 Task: Create Board Sales Forecasting Techniques to Workspace General Accounting. Create Board Employee Offboarding to Workspace General Accounting. Create Board Content Marketing Case Study Strategy and Execution to Workspace General Accounting
Action: Mouse moved to (442, 98)
Screenshot: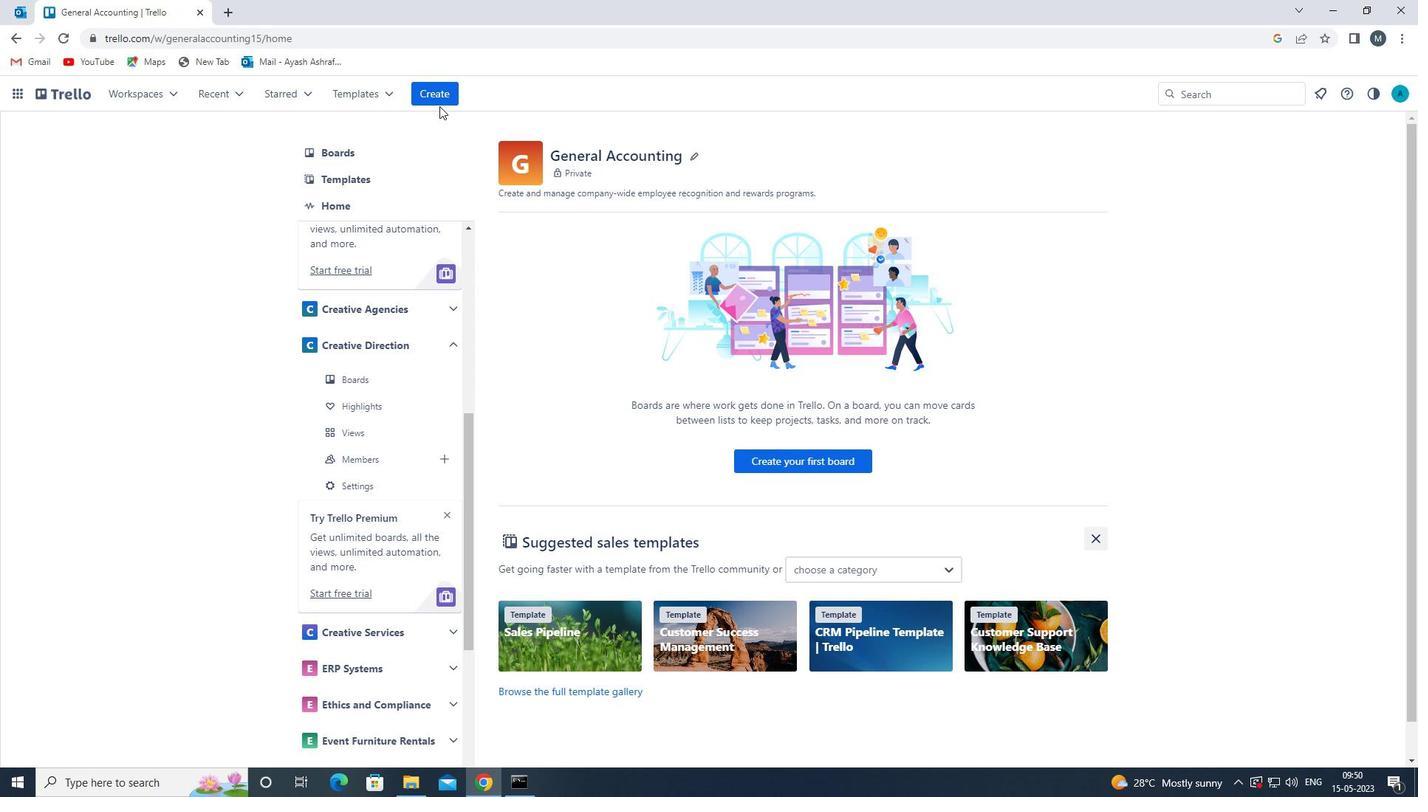 
Action: Mouse pressed left at (442, 98)
Screenshot: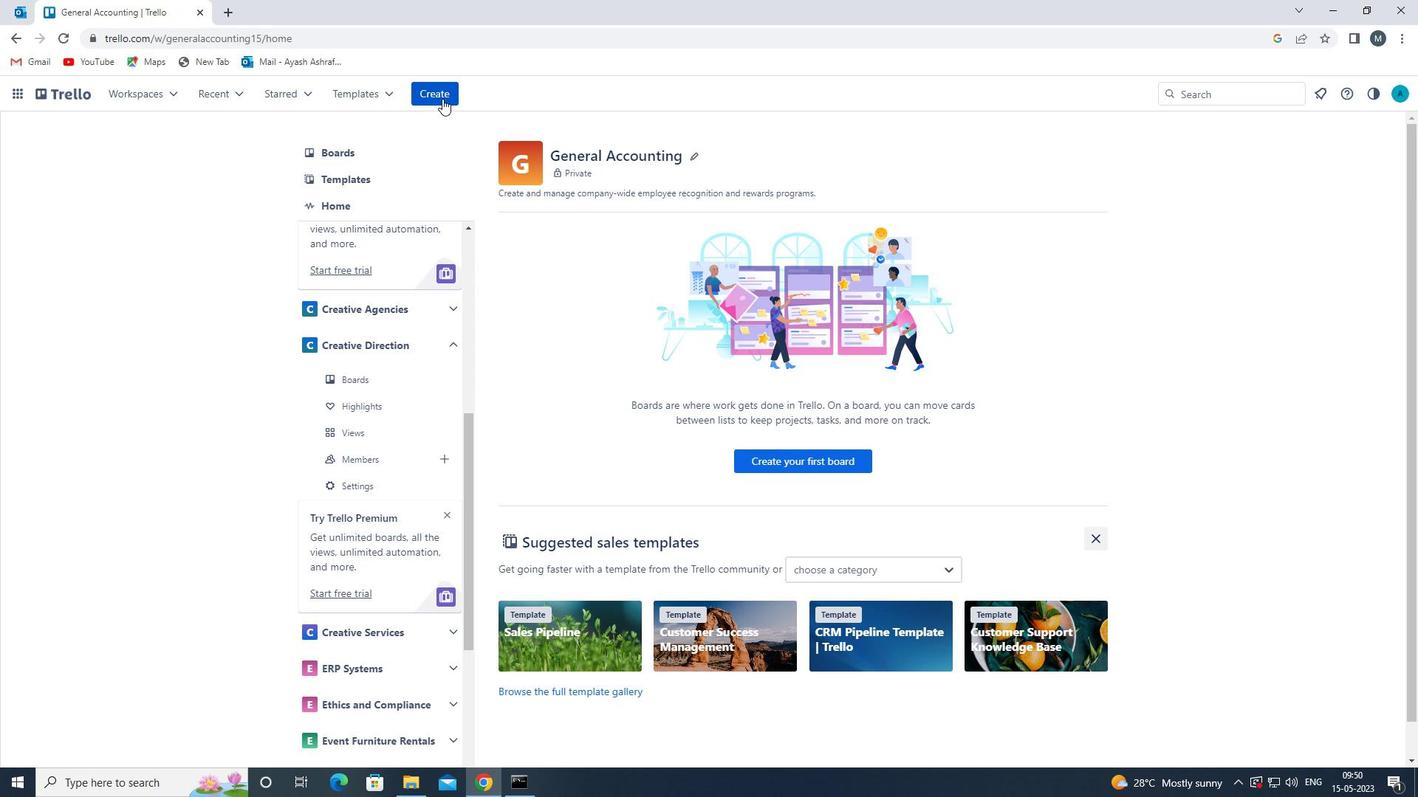 
Action: Mouse moved to (489, 160)
Screenshot: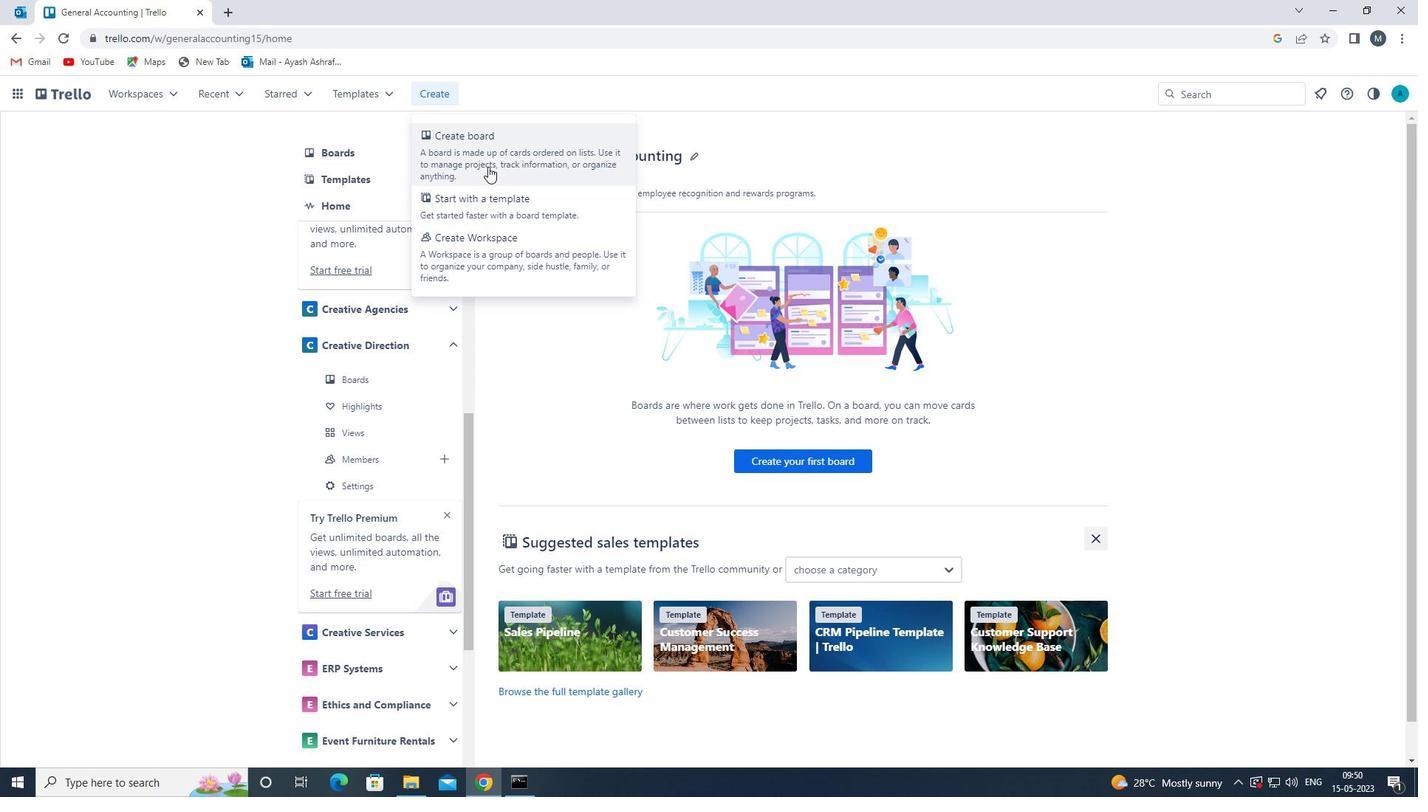 
Action: Mouse pressed left at (489, 160)
Screenshot: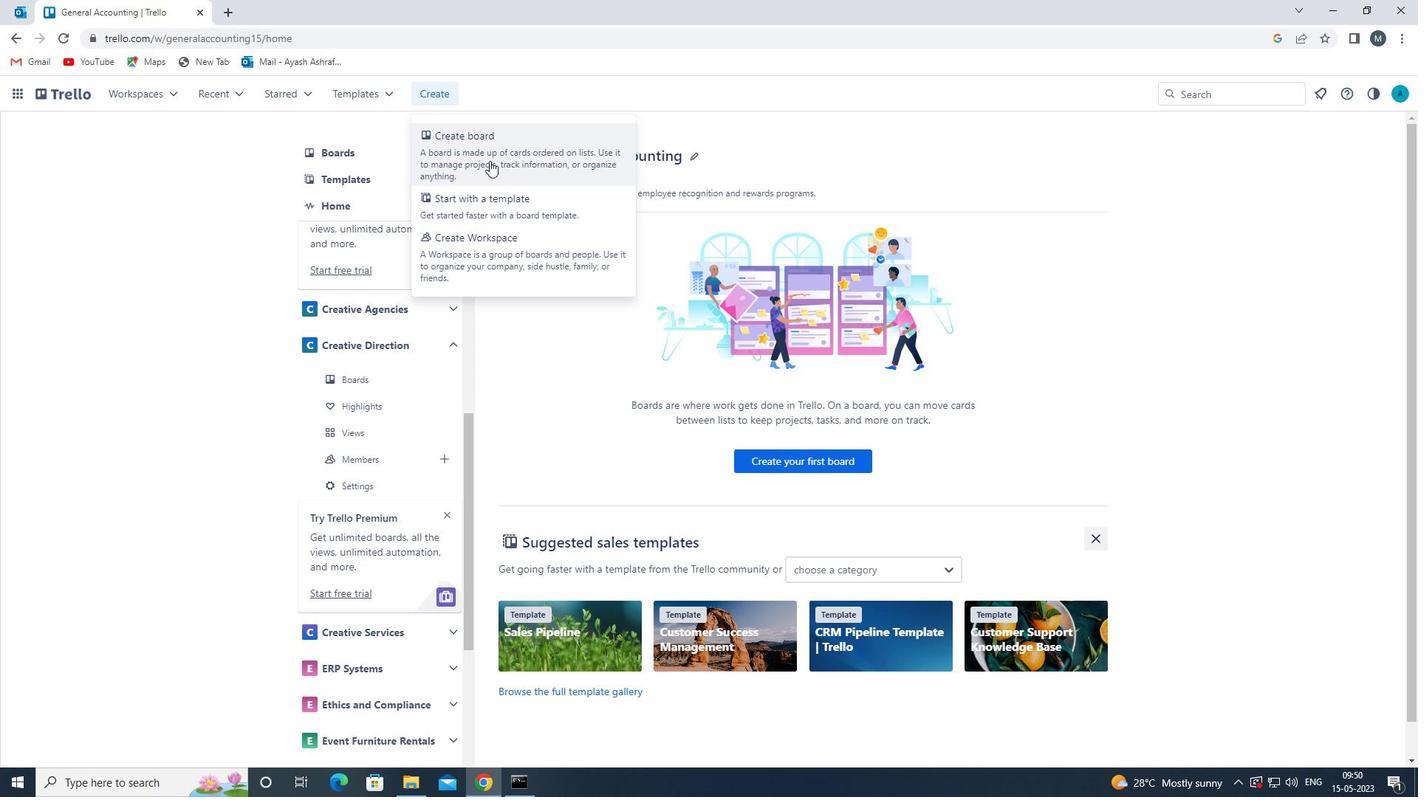 
Action: Mouse moved to (475, 359)
Screenshot: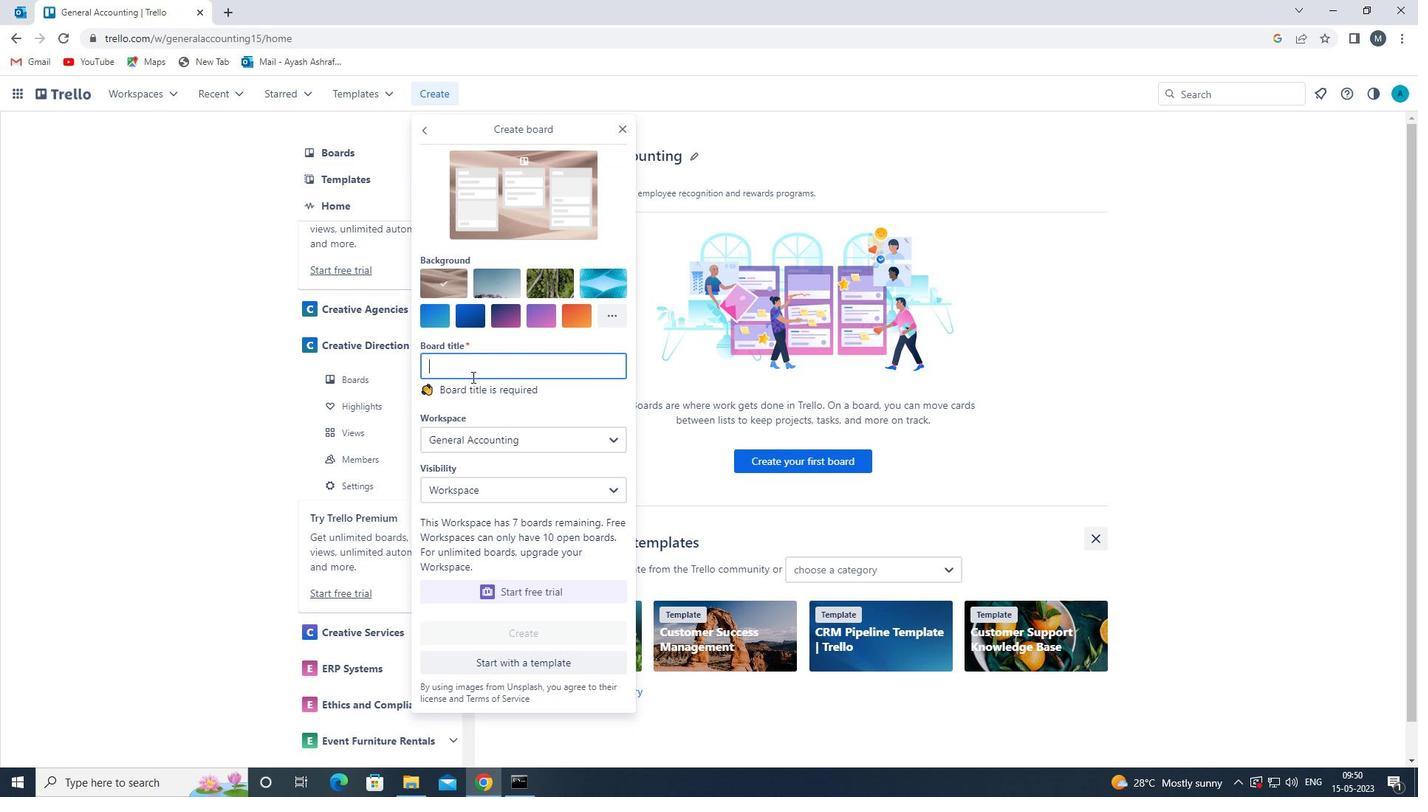 
Action: Mouse pressed left at (475, 359)
Screenshot: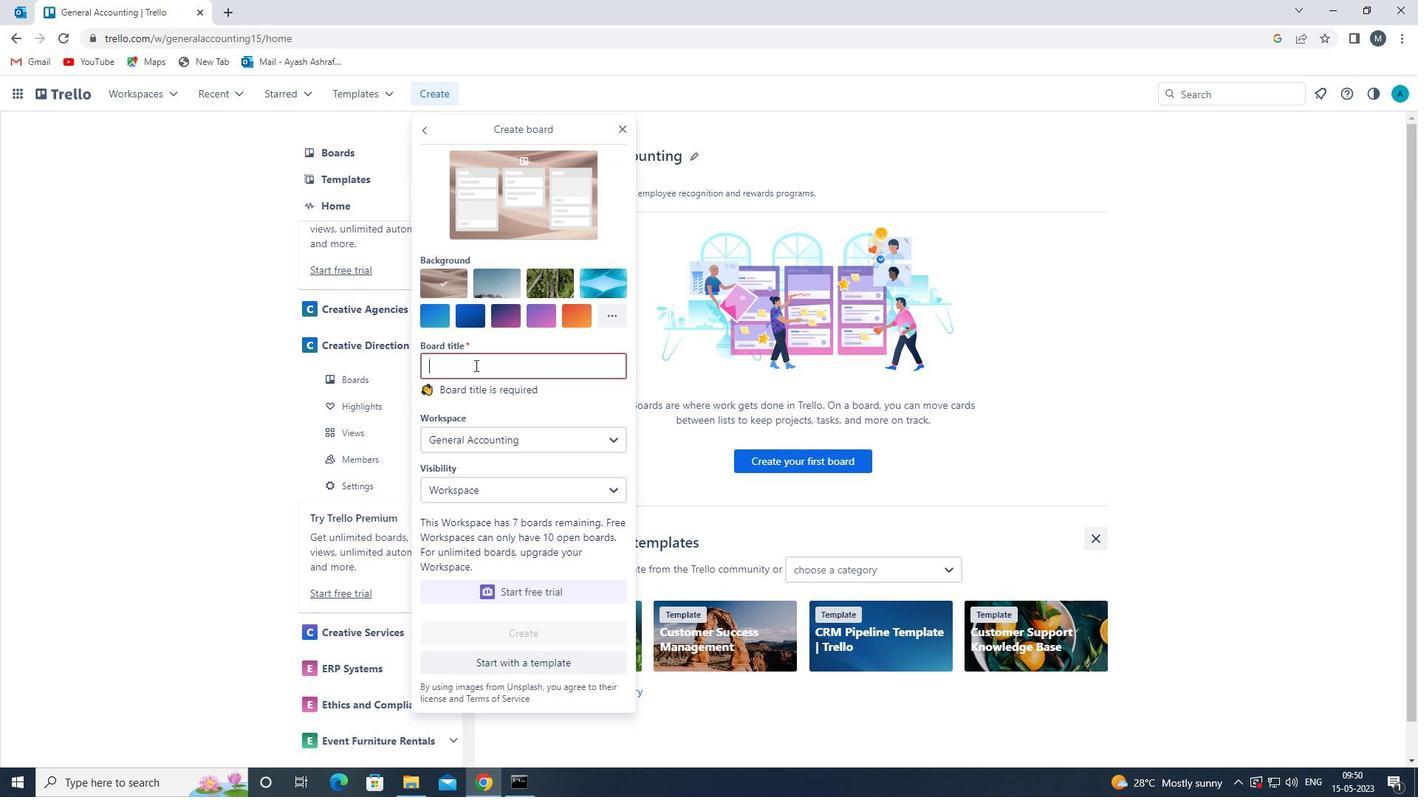 
Action: Key pressed <Key.shift>SALES<Key.space><Key.shift>FORECASTING<Key.space><Key.shift>TECHNIQUES<Key.space>
Screenshot: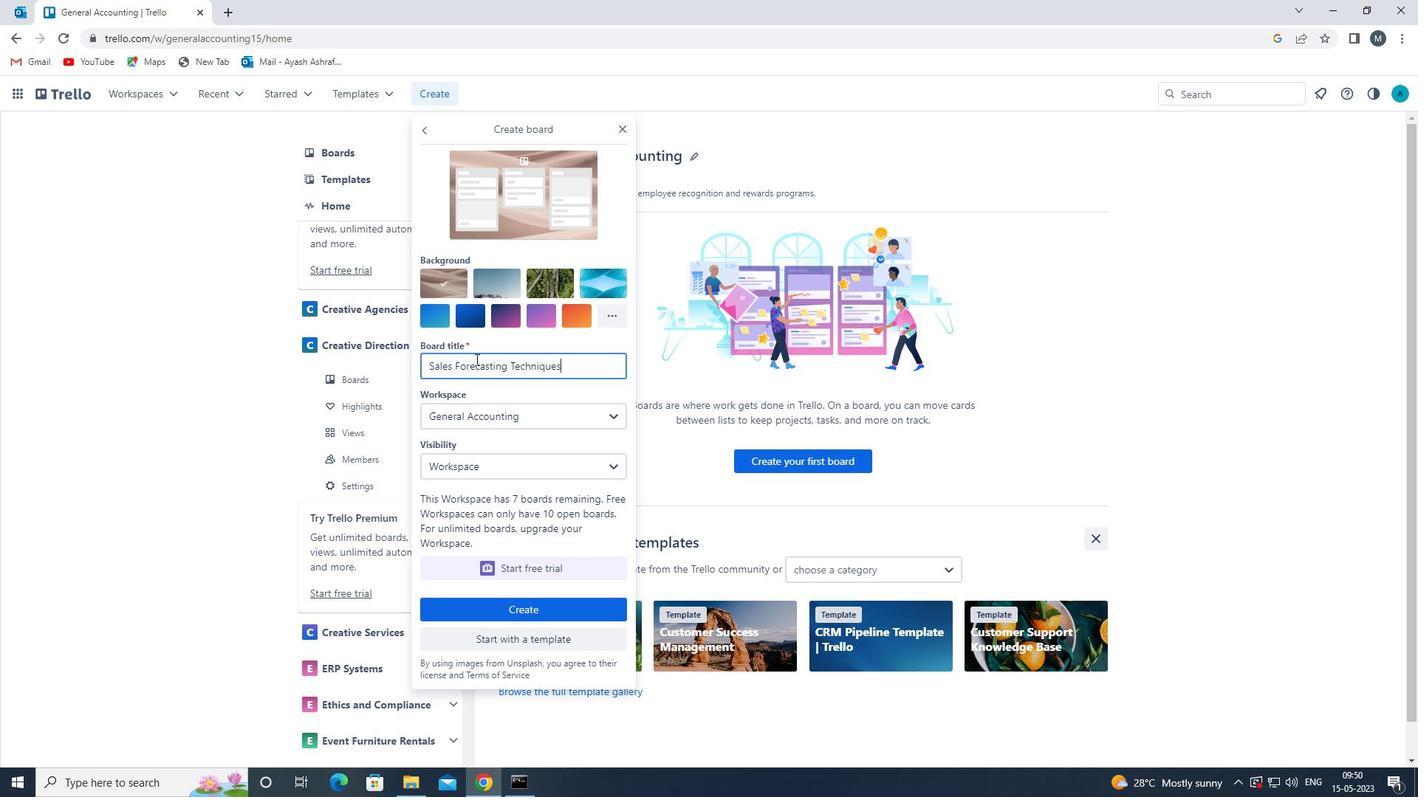 
Action: Mouse moved to (489, 603)
Screenshot: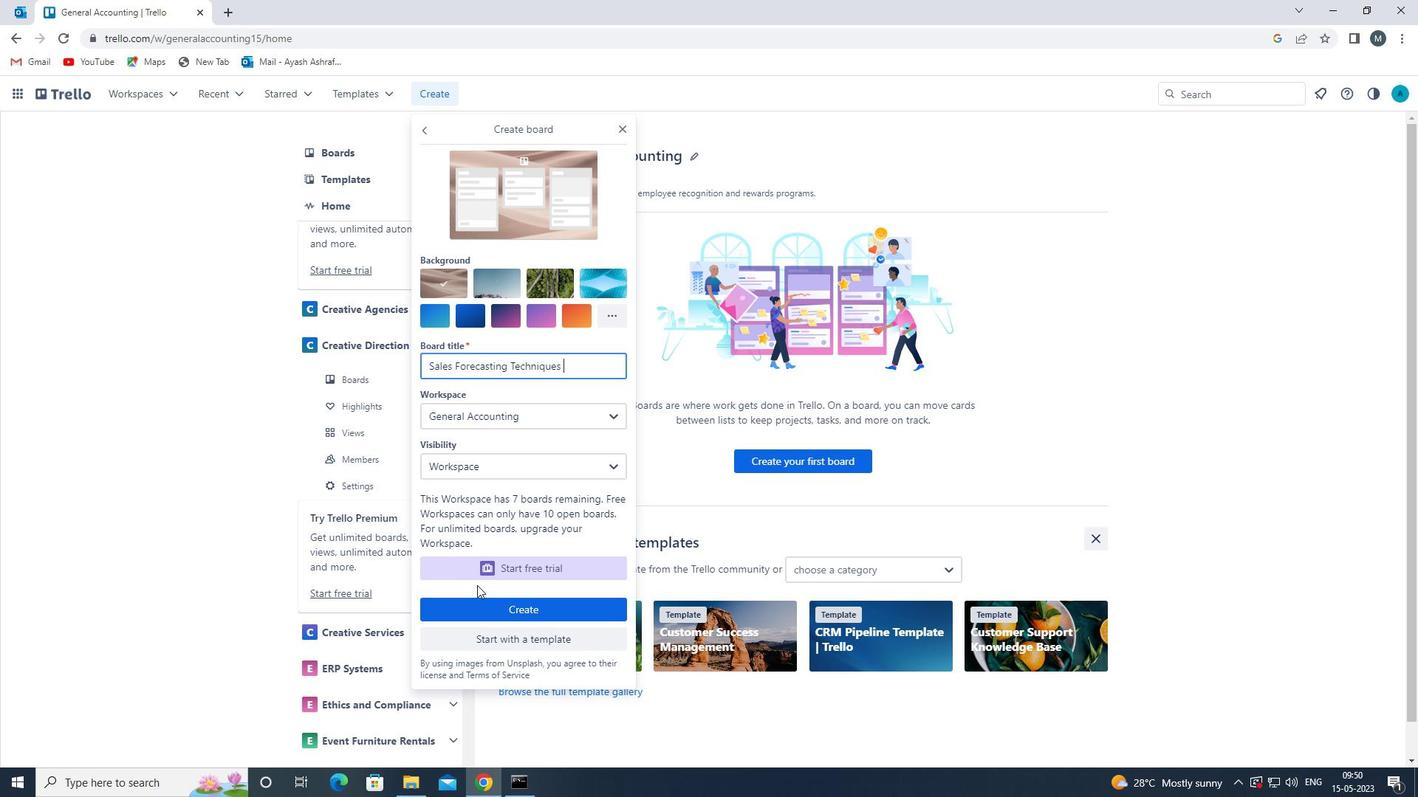 
Action: Mouse pressed left at (489, 603)
Screenshot: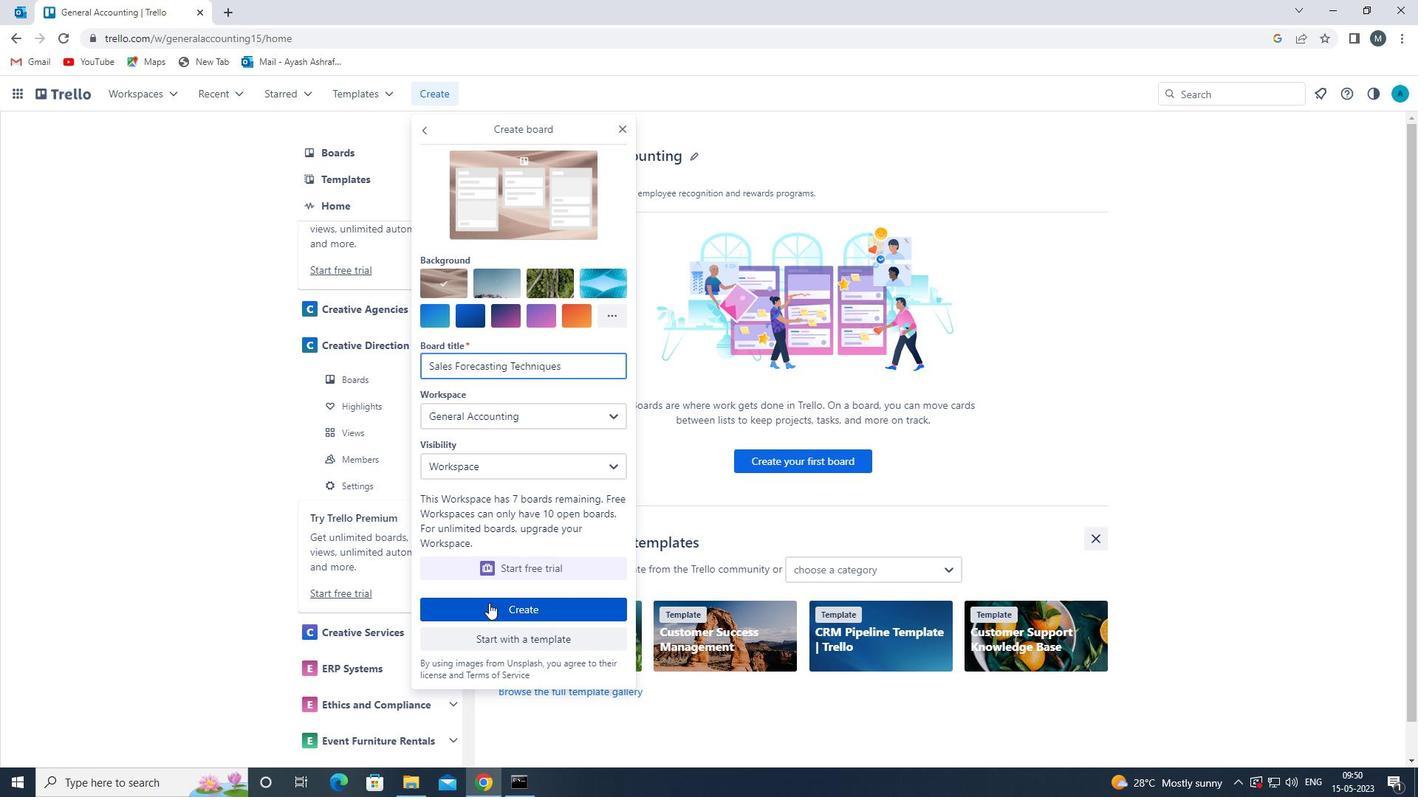 
Action: Mouse moved to (443, 97)
Screenshot: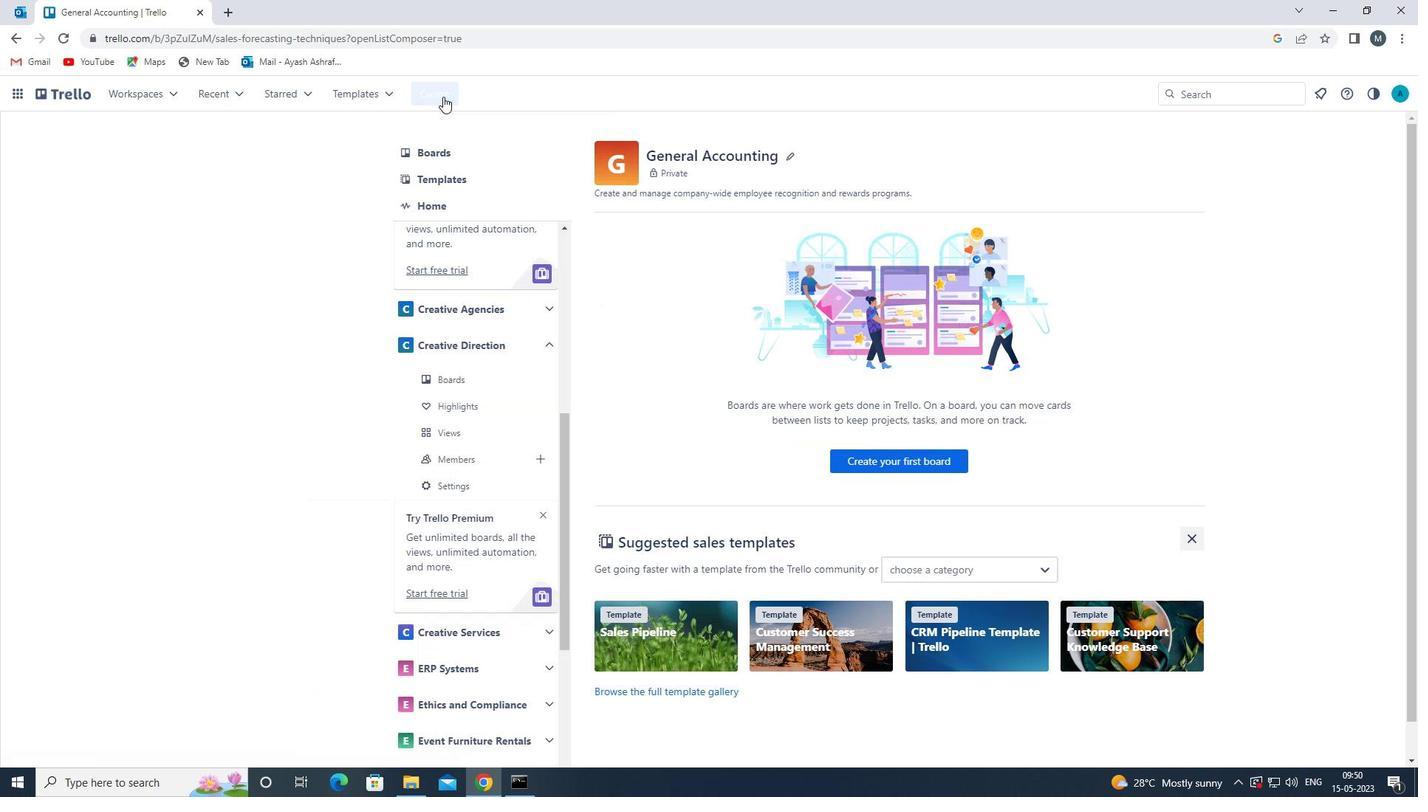 
Action: Mouse pressed left at (443, 97)
Screenshot: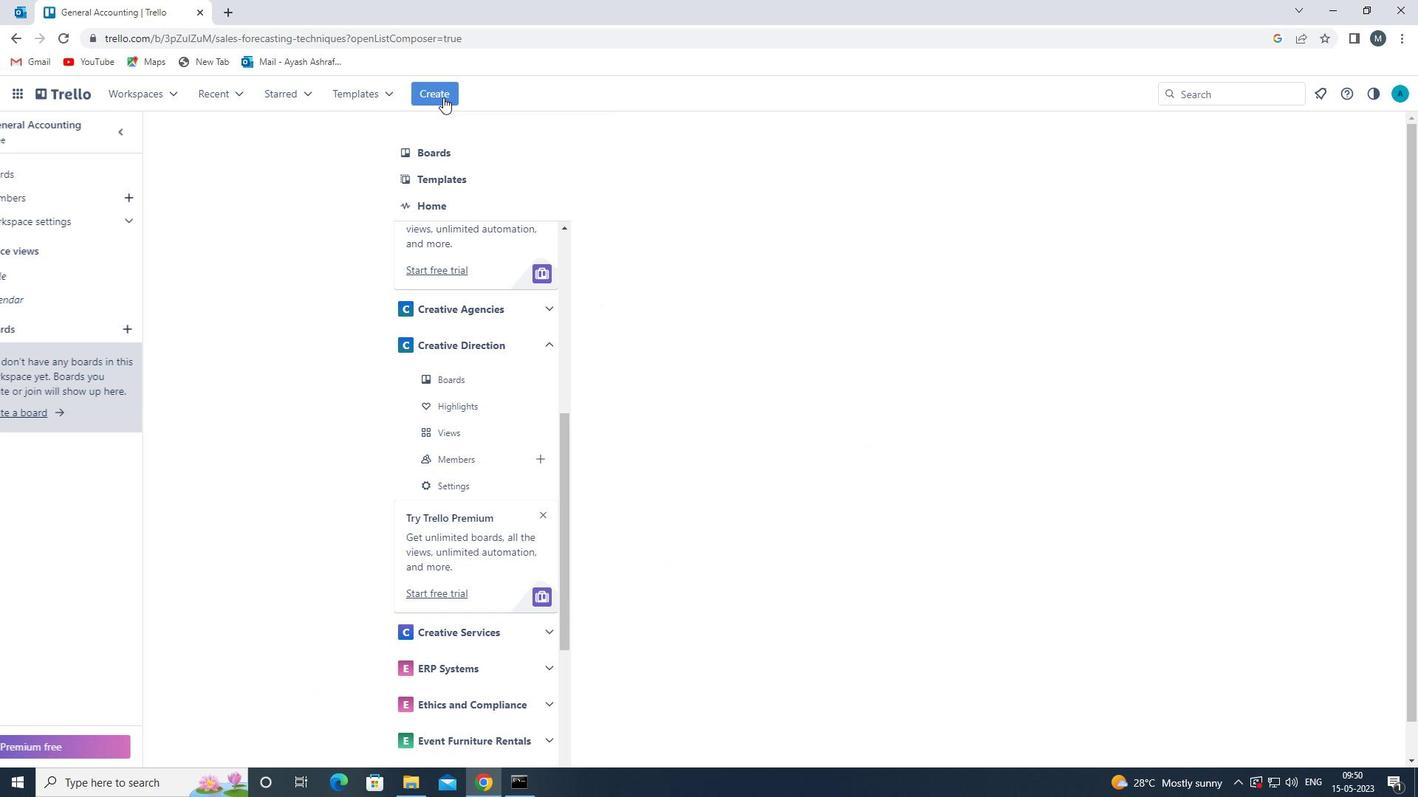 
Action: Mouse moved to (486, 170)
Screenshot: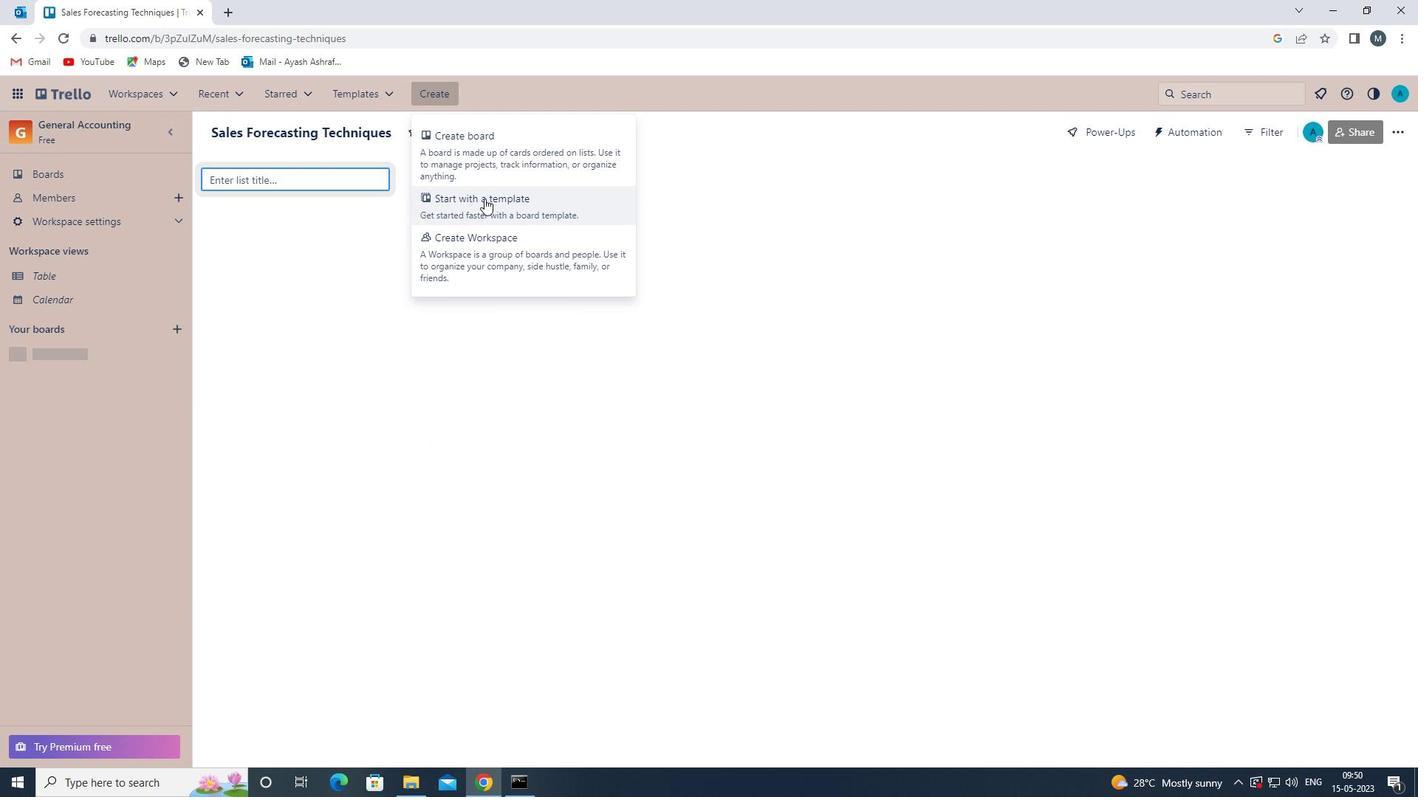 
Action: Mouse pressed left at (486, 170)
Screenshot: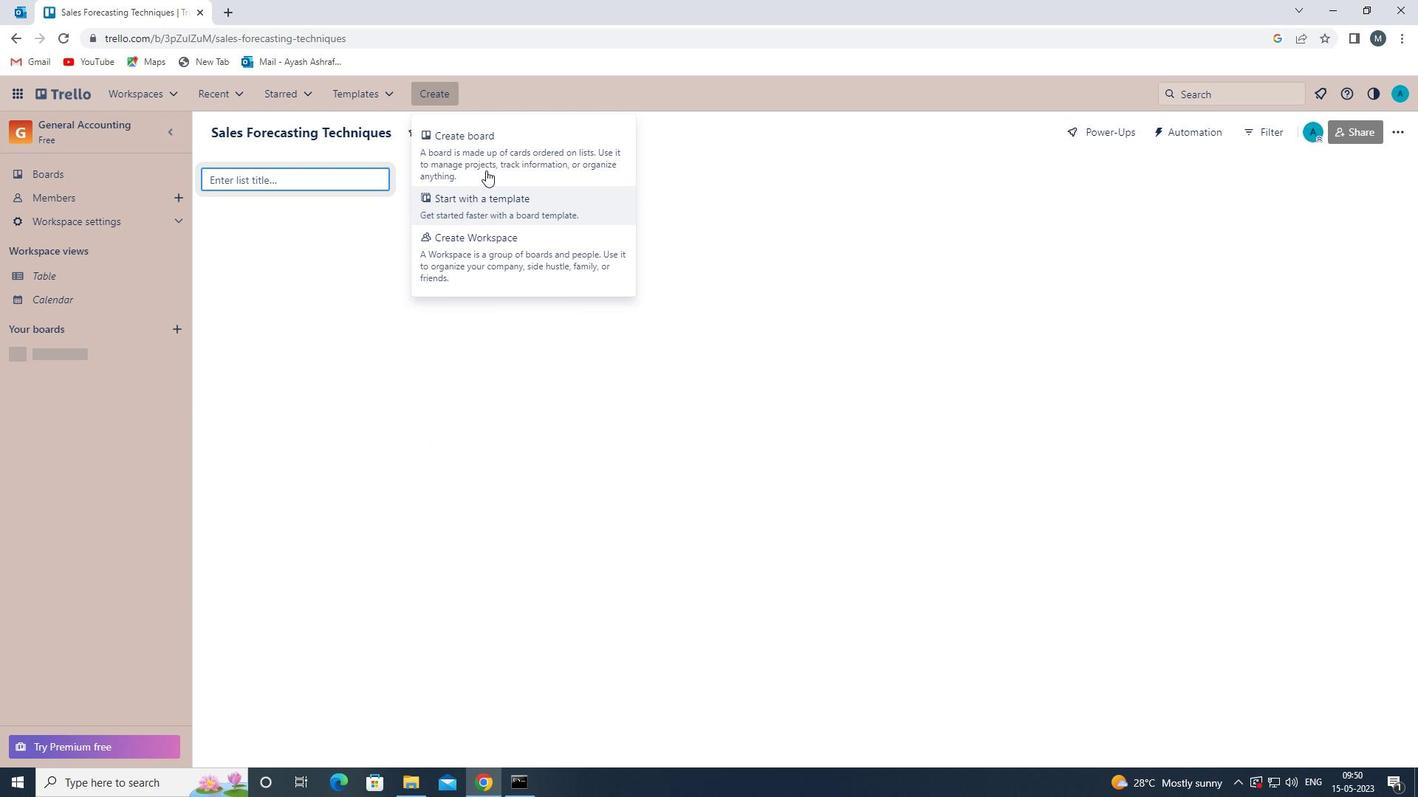 
Action: Mouse moved to (486, 366)
Screenshot: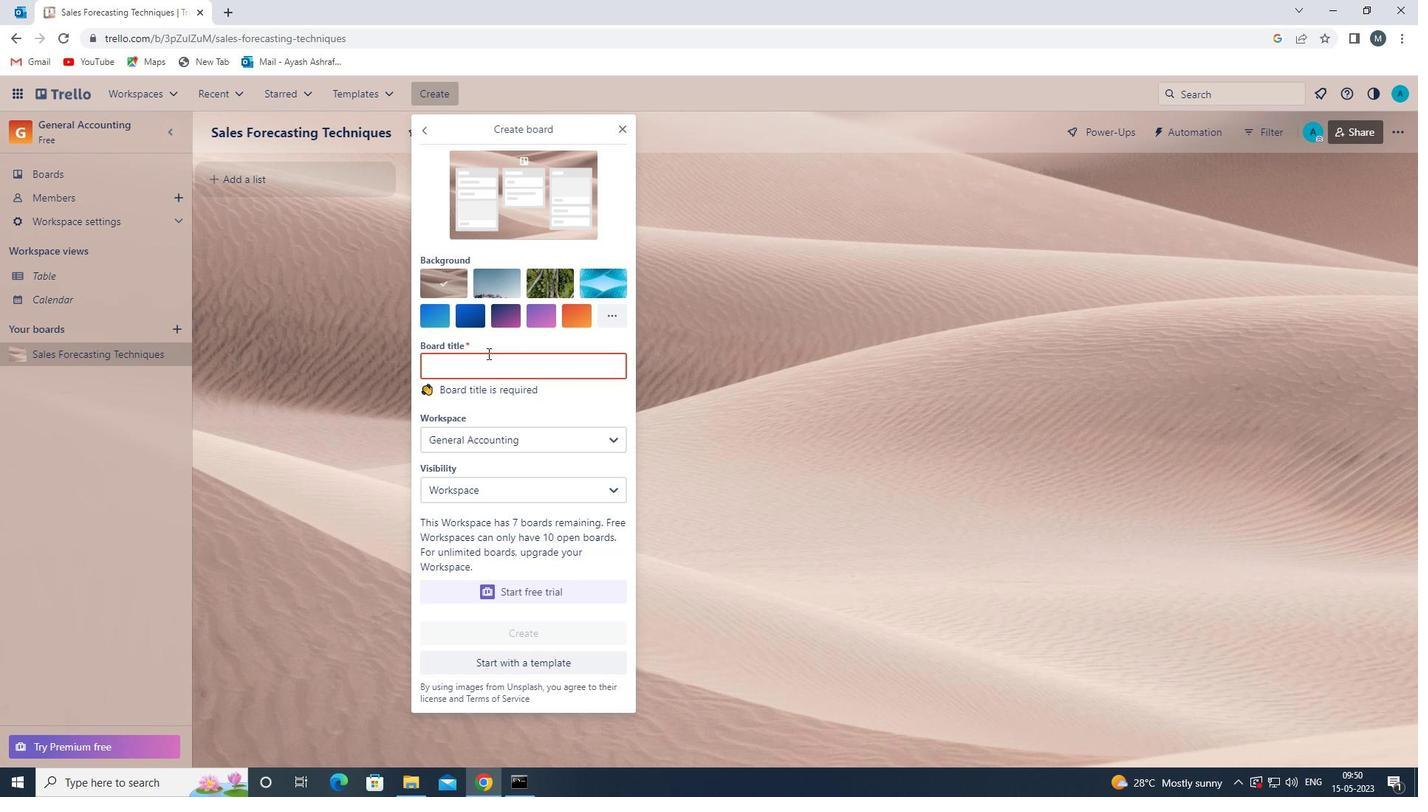 
Action: Mouse pressed left at (486, 366)
Screenshot: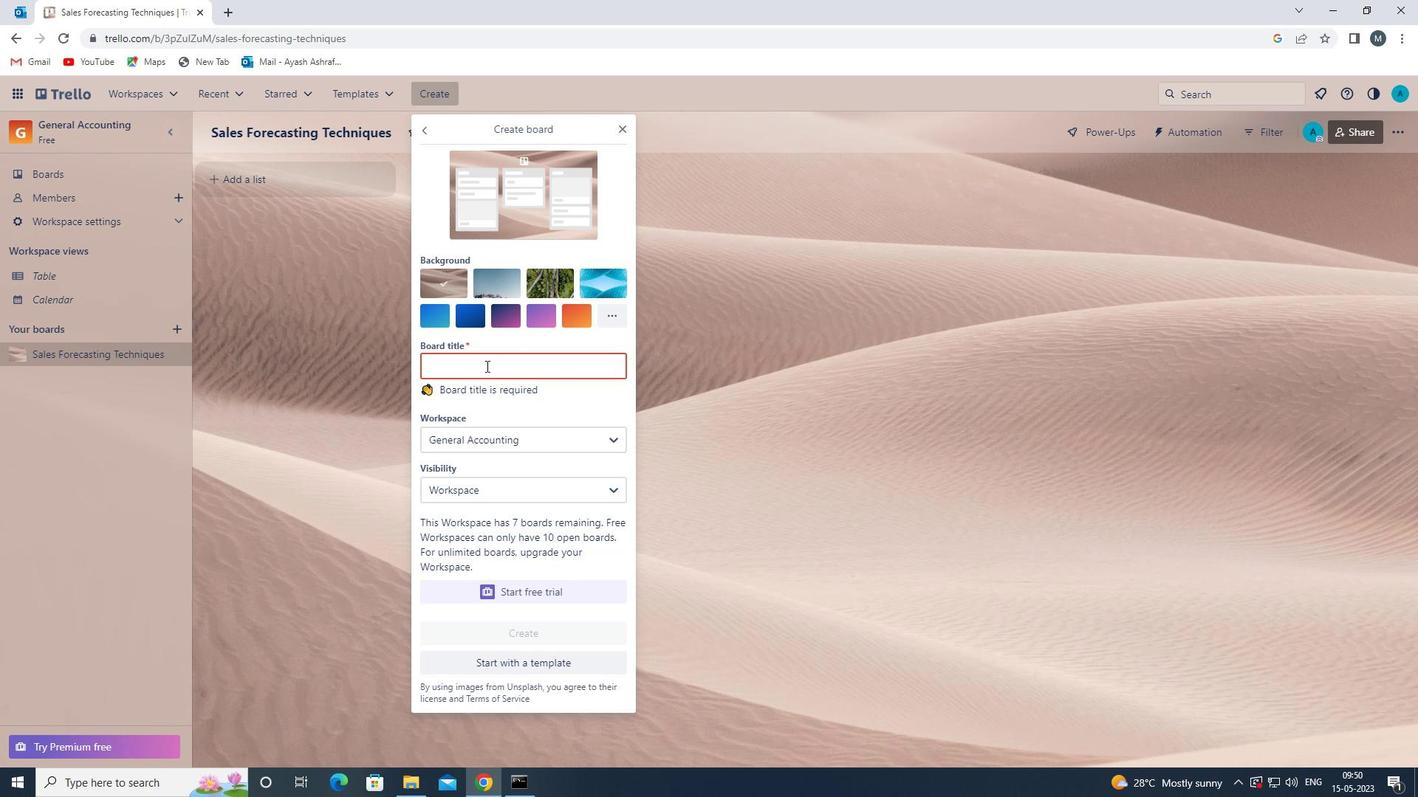 
Action: Mouse moved to (486, 367)
Screenshot: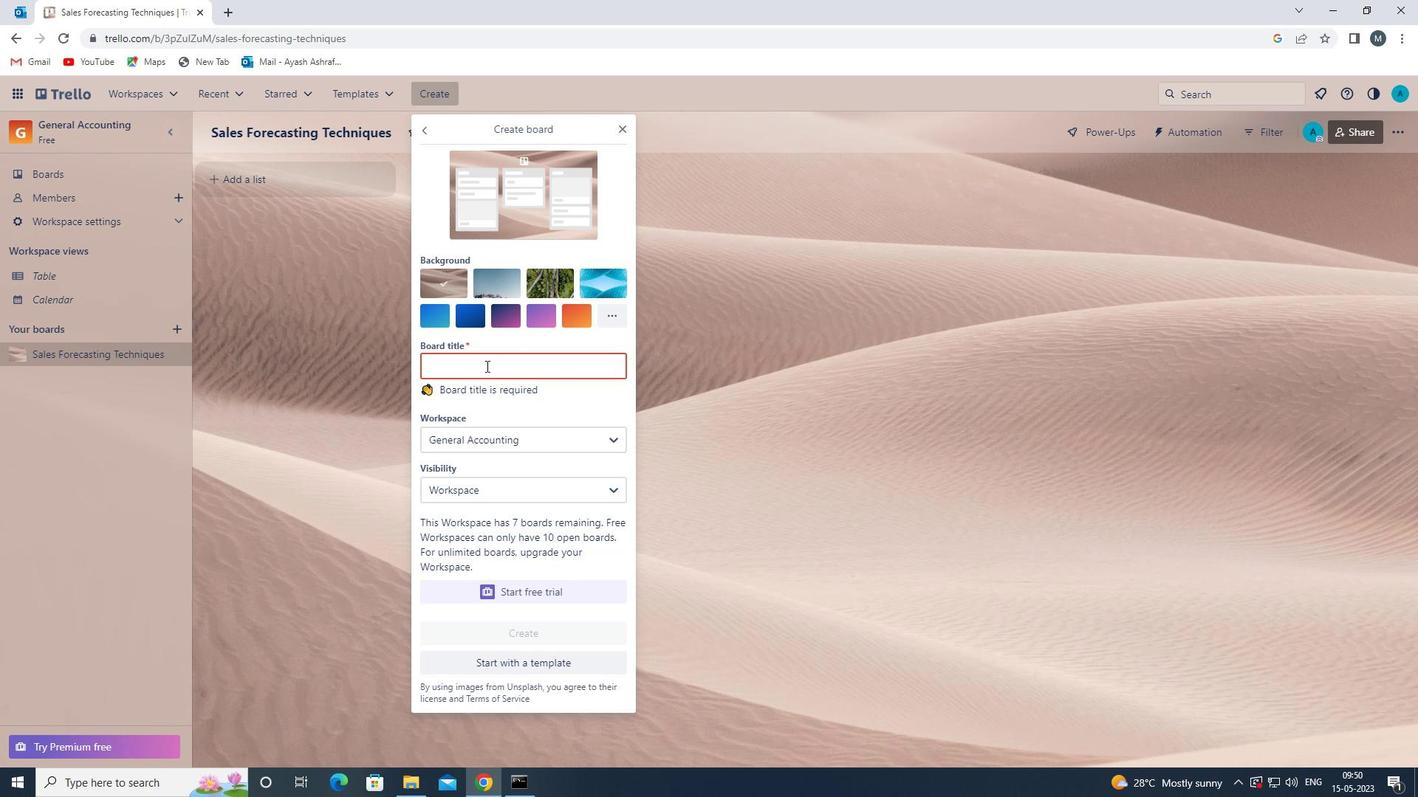
Action: Key pressed <Key.shift>EMPLOYEEE<Key.space><Key.shift><Key.shift><Key.shift>OFFBOARDING<Key.space>
Screenshot: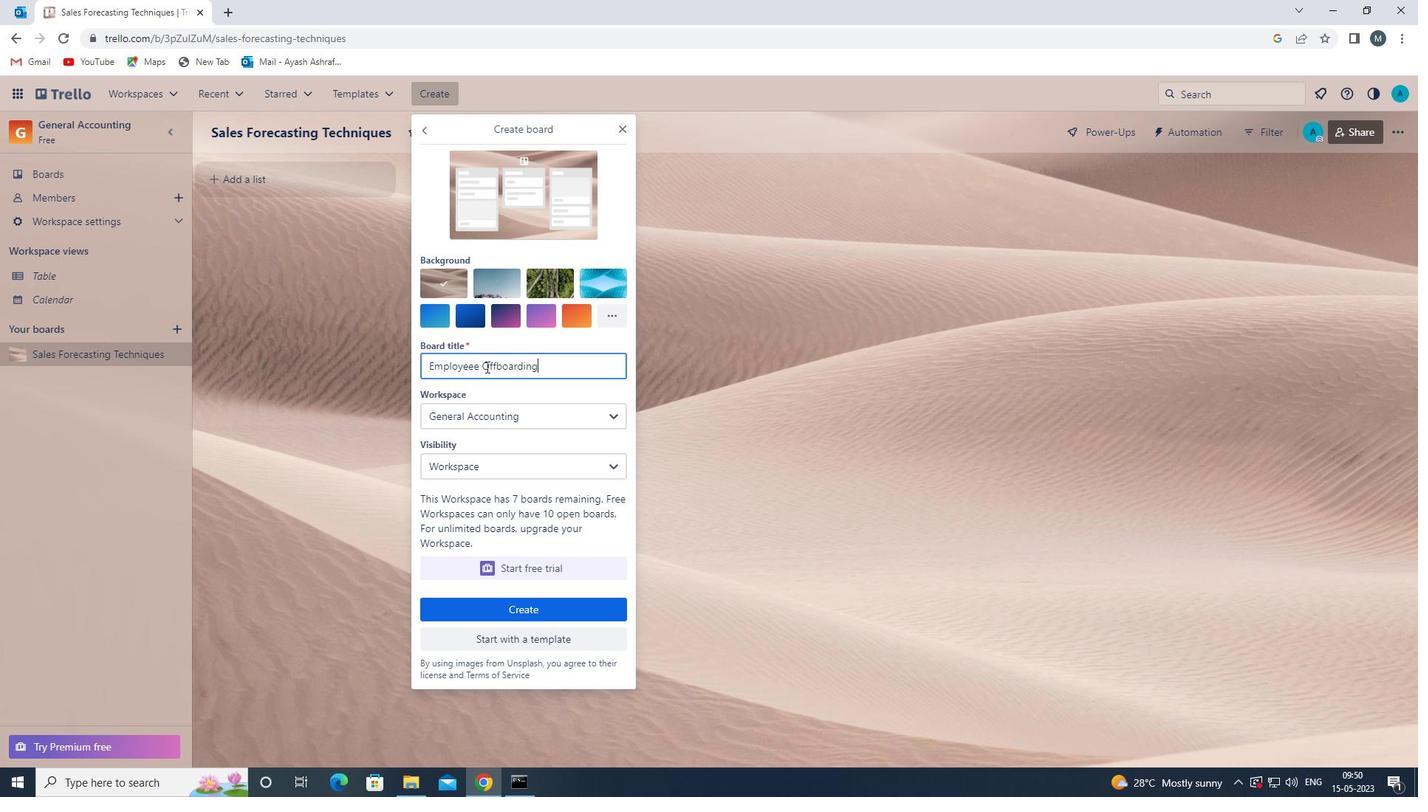 
Action: Mouse moved to (519, 610)
Screenshot: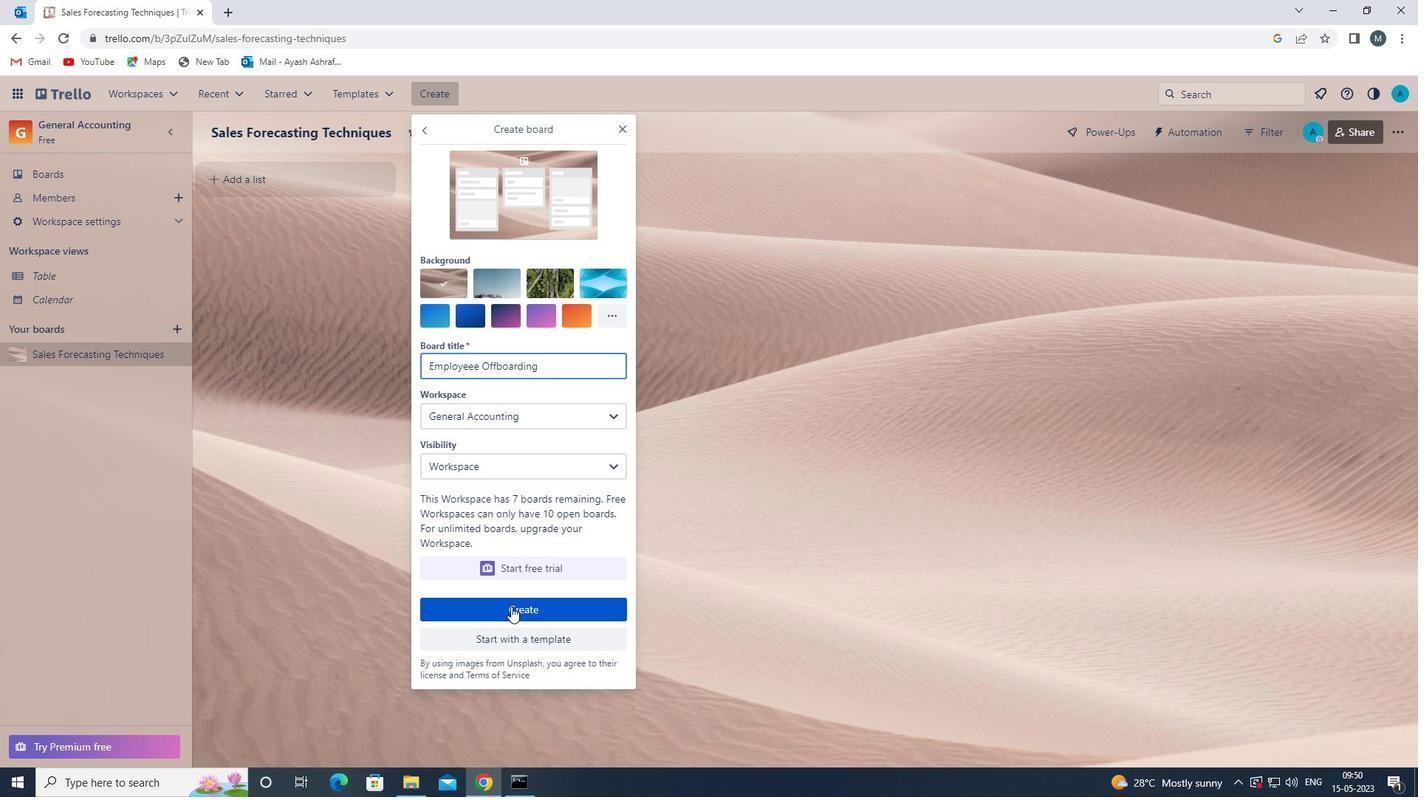 
Action: Mouse pressed left at (519, 610)
Screenshot: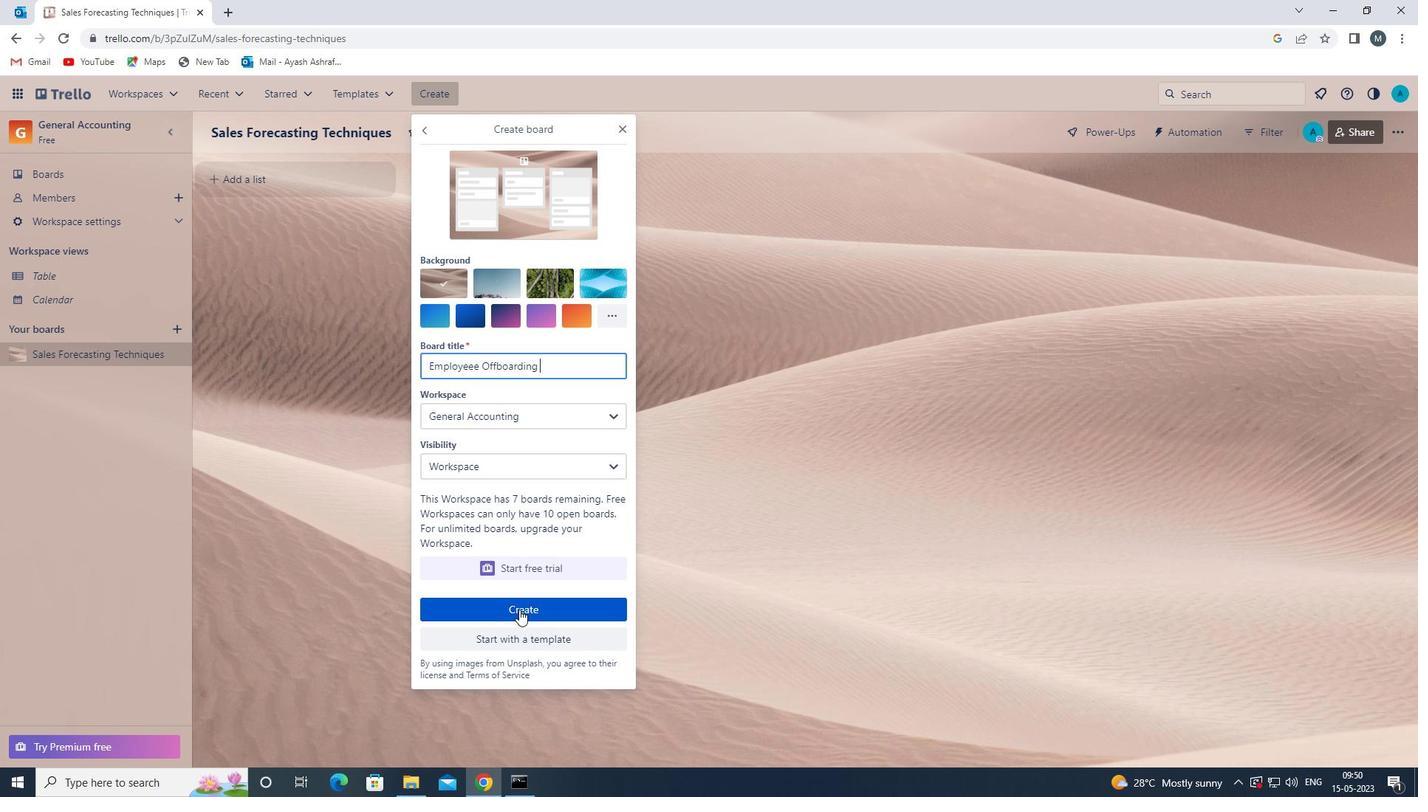 
Action: Mouse moved to (436, 94)
Screenshot: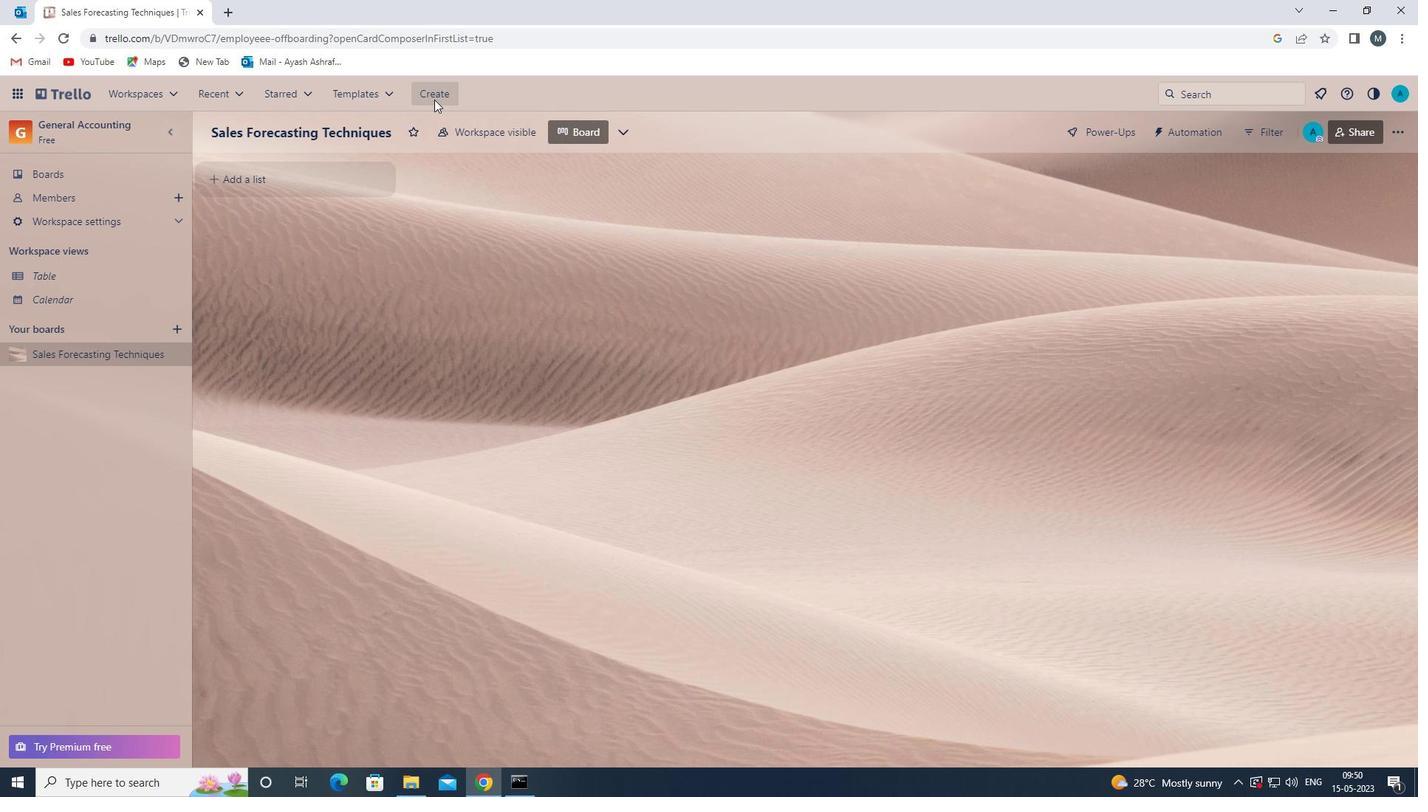 
Action: Mouse pressed left at (436, 94)
Screenshot: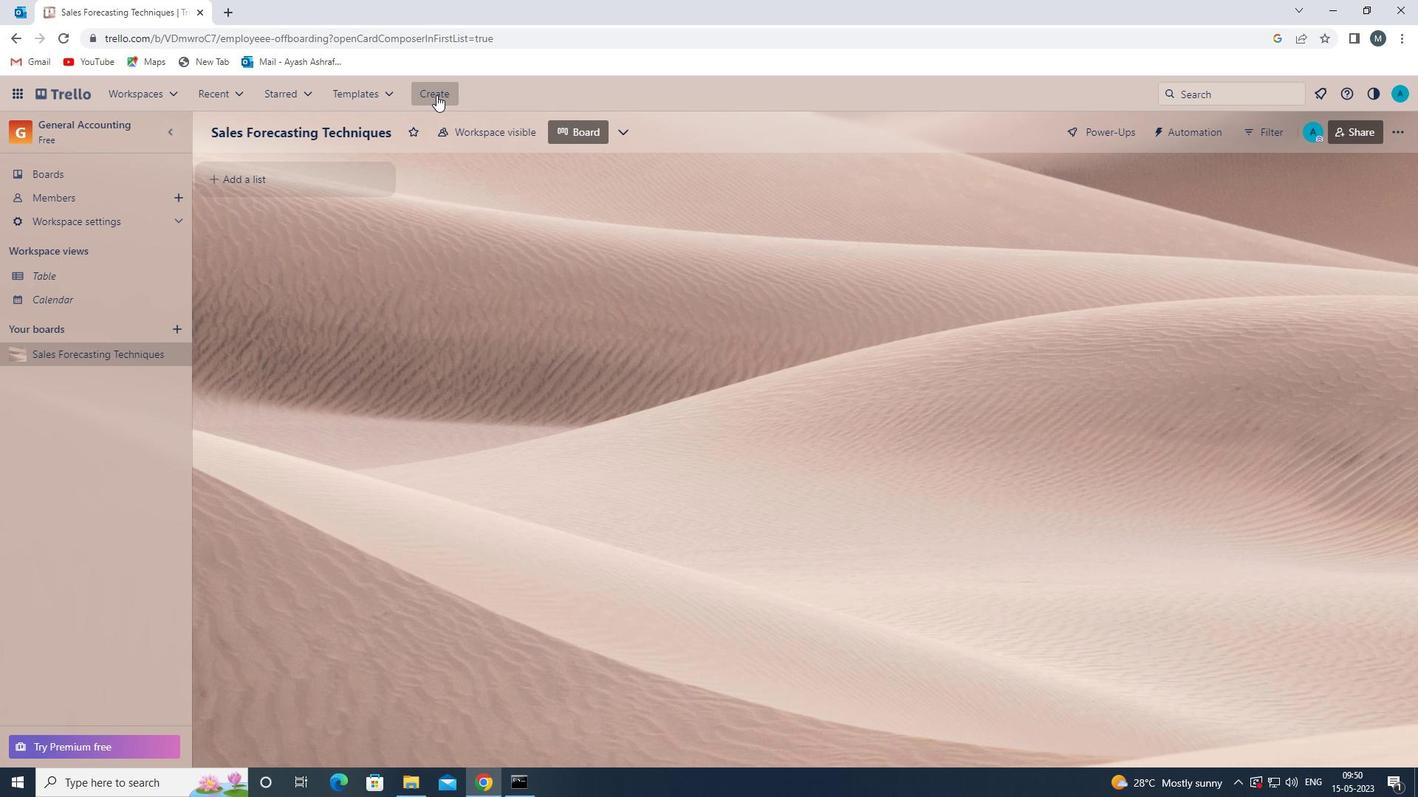 
Action: Mouse moved to (495, 135)
Screenshot: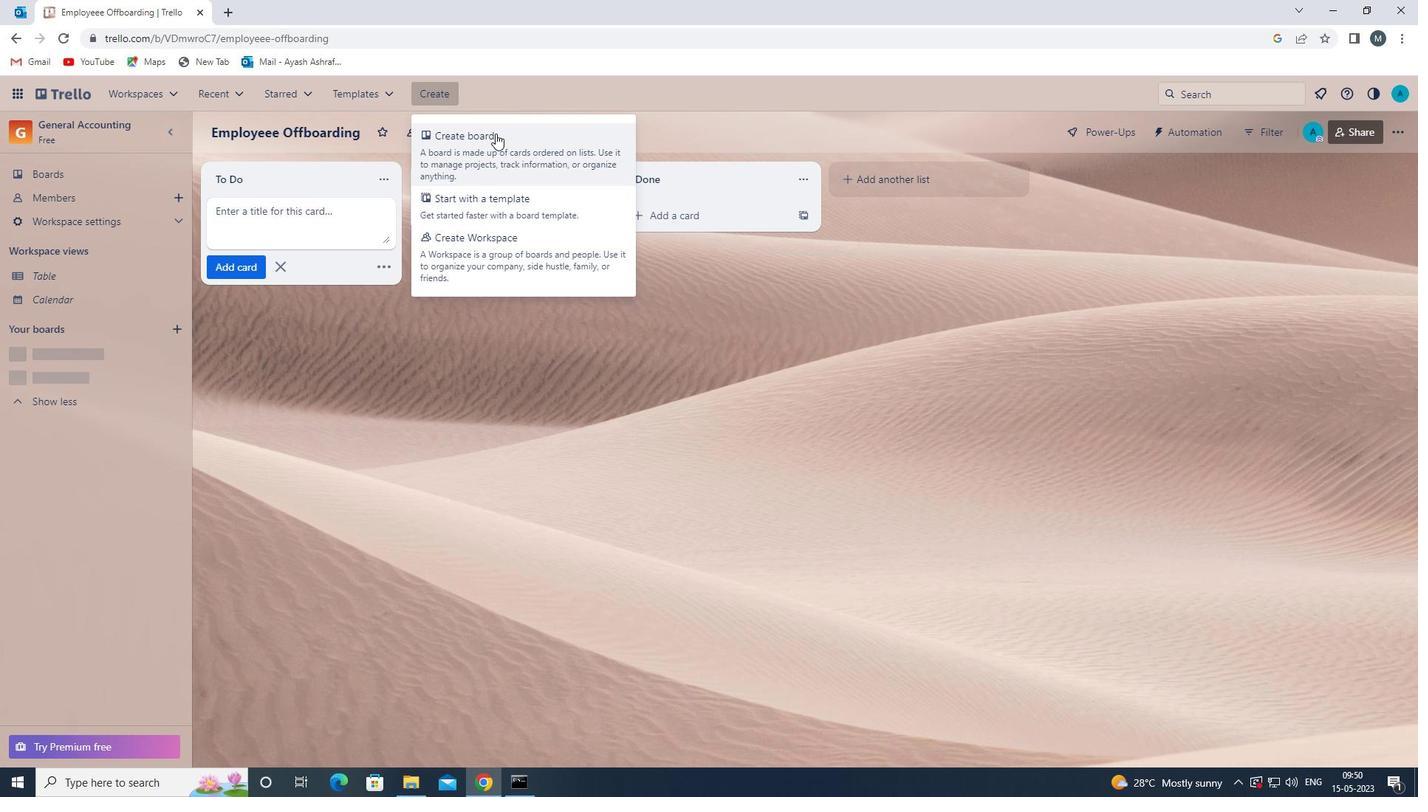 
Action: Mouse pressed left at (495, 135)
Screenshot: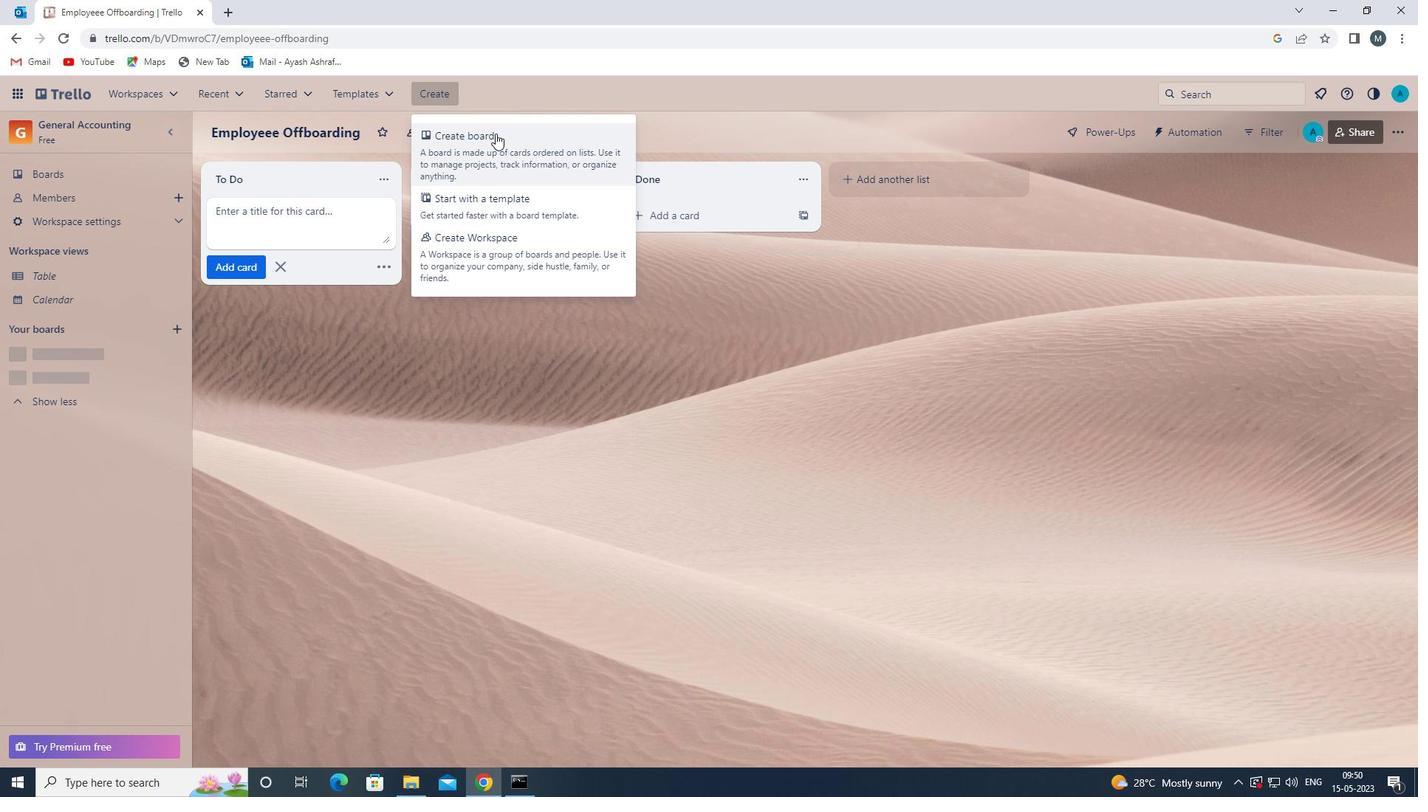 
Action: Mouse moved to (483, 367)
Screenshot: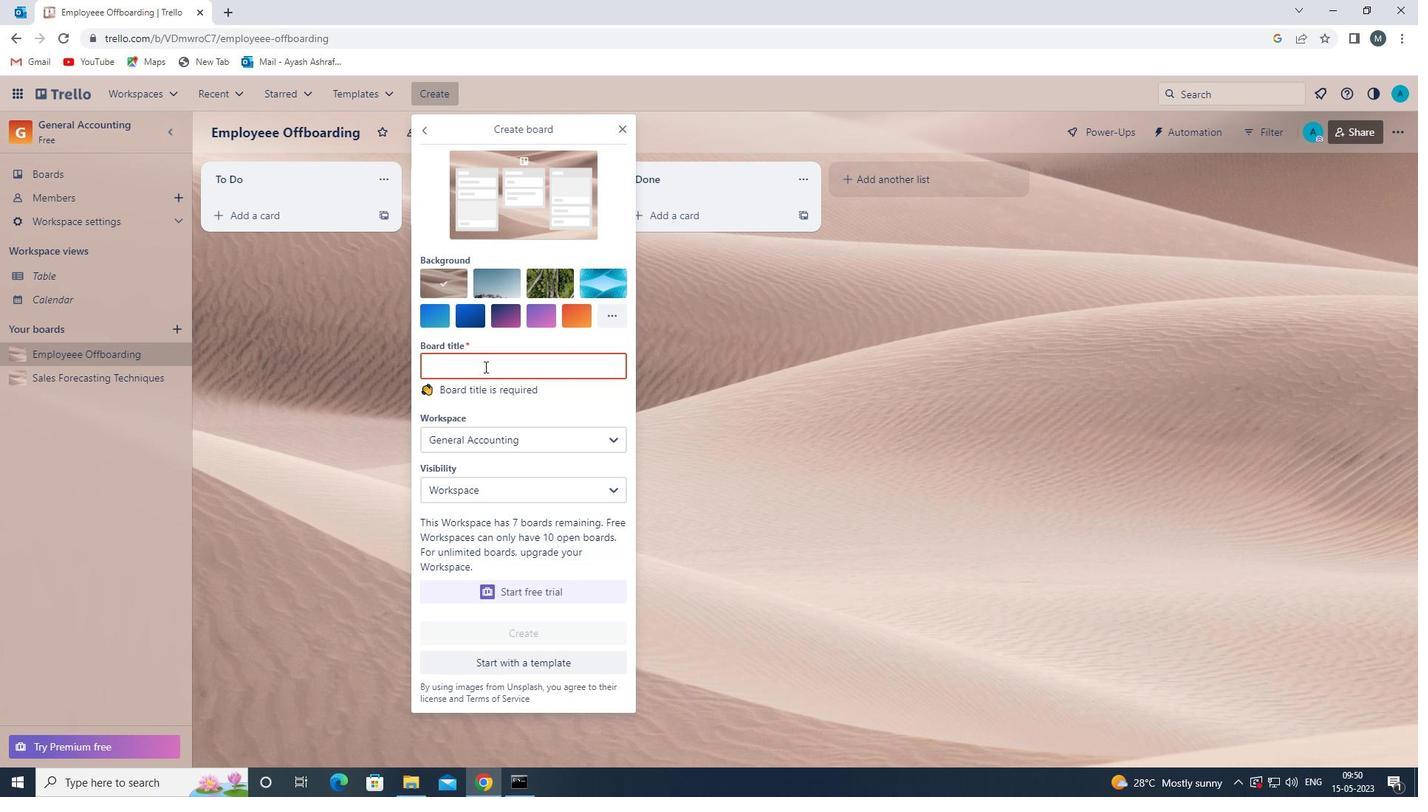 
Action: Mouse pressed left at (483, 367)
Screenshot: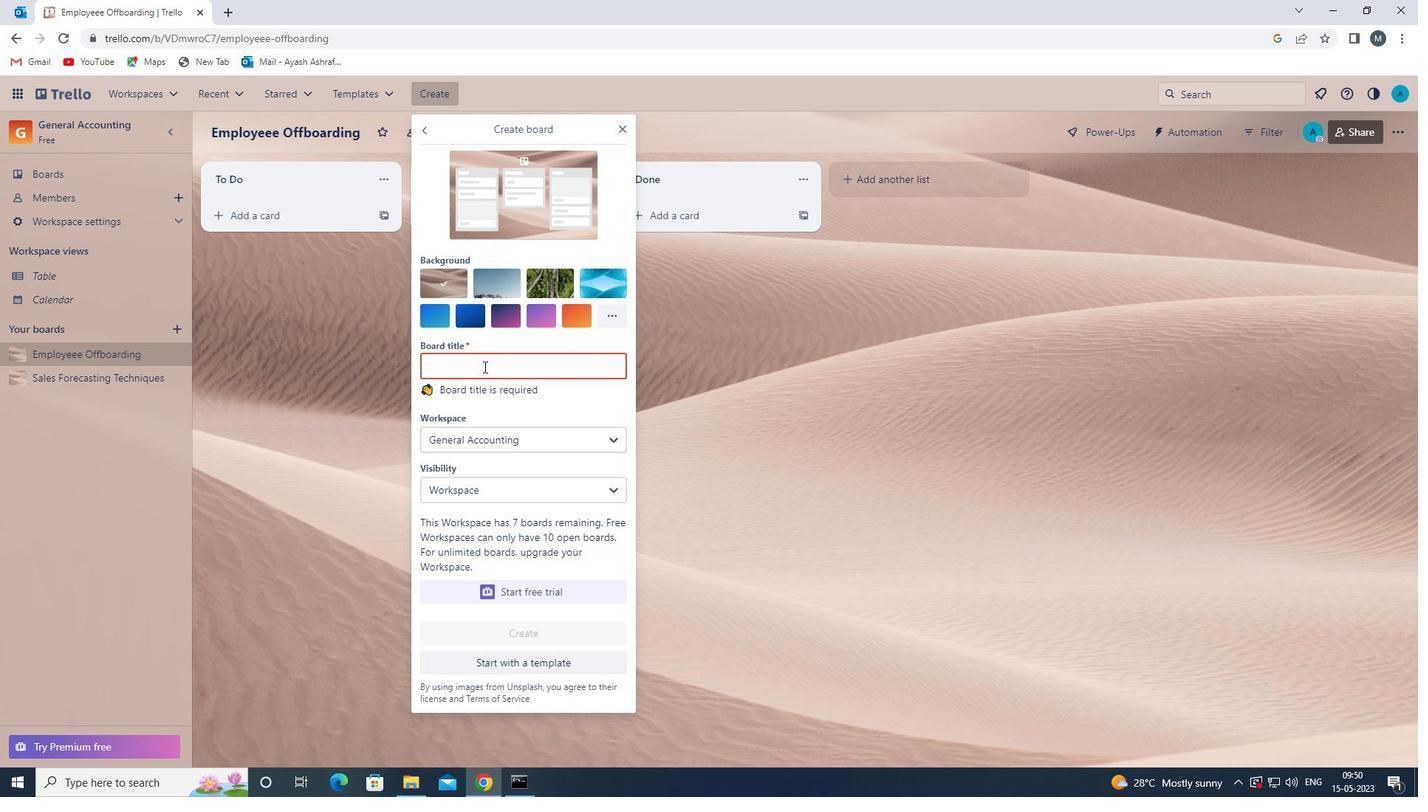 
Action: Mouse moved to (468, 373)
Screenshot: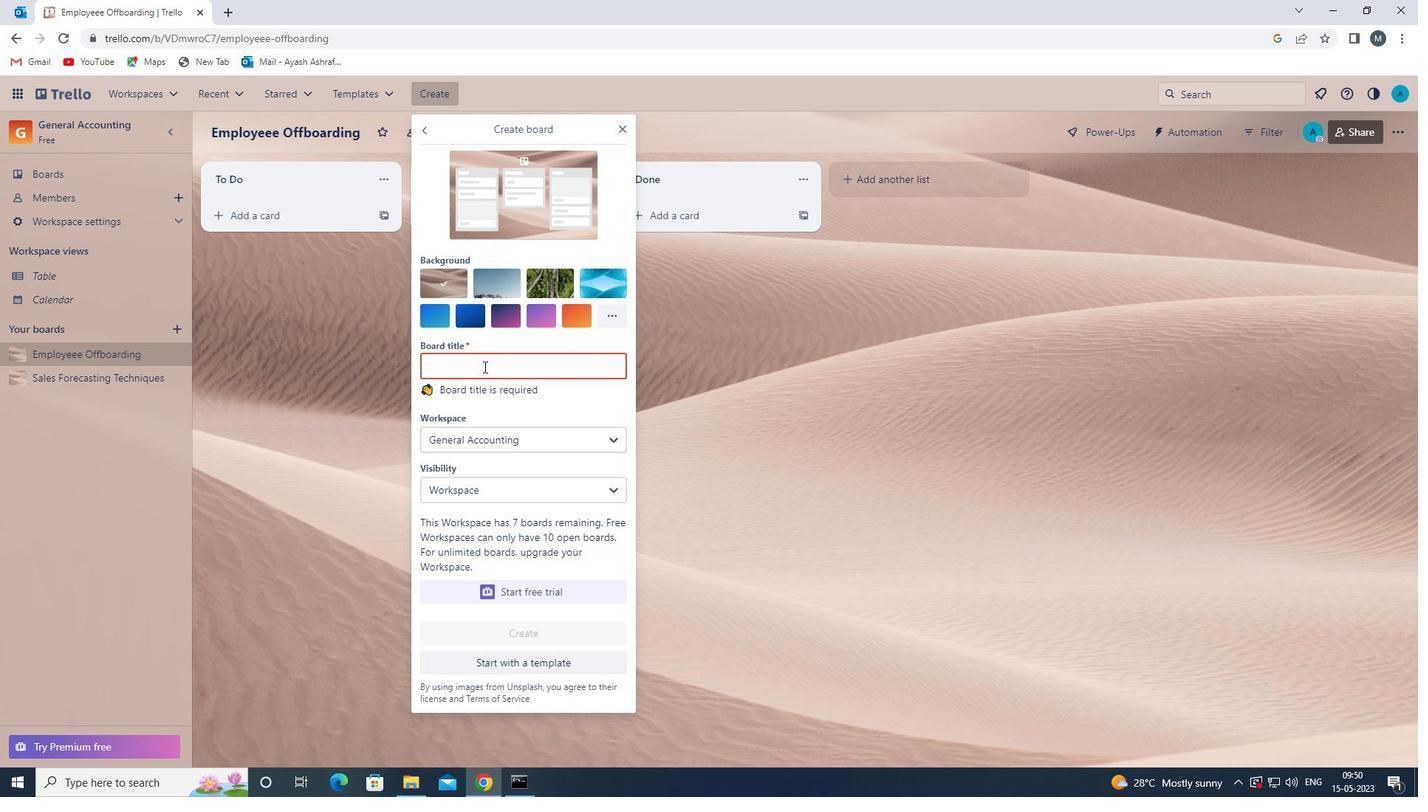 
Action: Key pressed <Key.shift>CONTENT<Key.space><Key.shift>MARKETING<Key.space><Key.shift>CASE<Key.space><Key.shift>STUDY<Key.space><Key.shift>STRATEGY<Key.space>AND<Key.space><Key.shift>EXECUTION<Key.space>
Screenshot: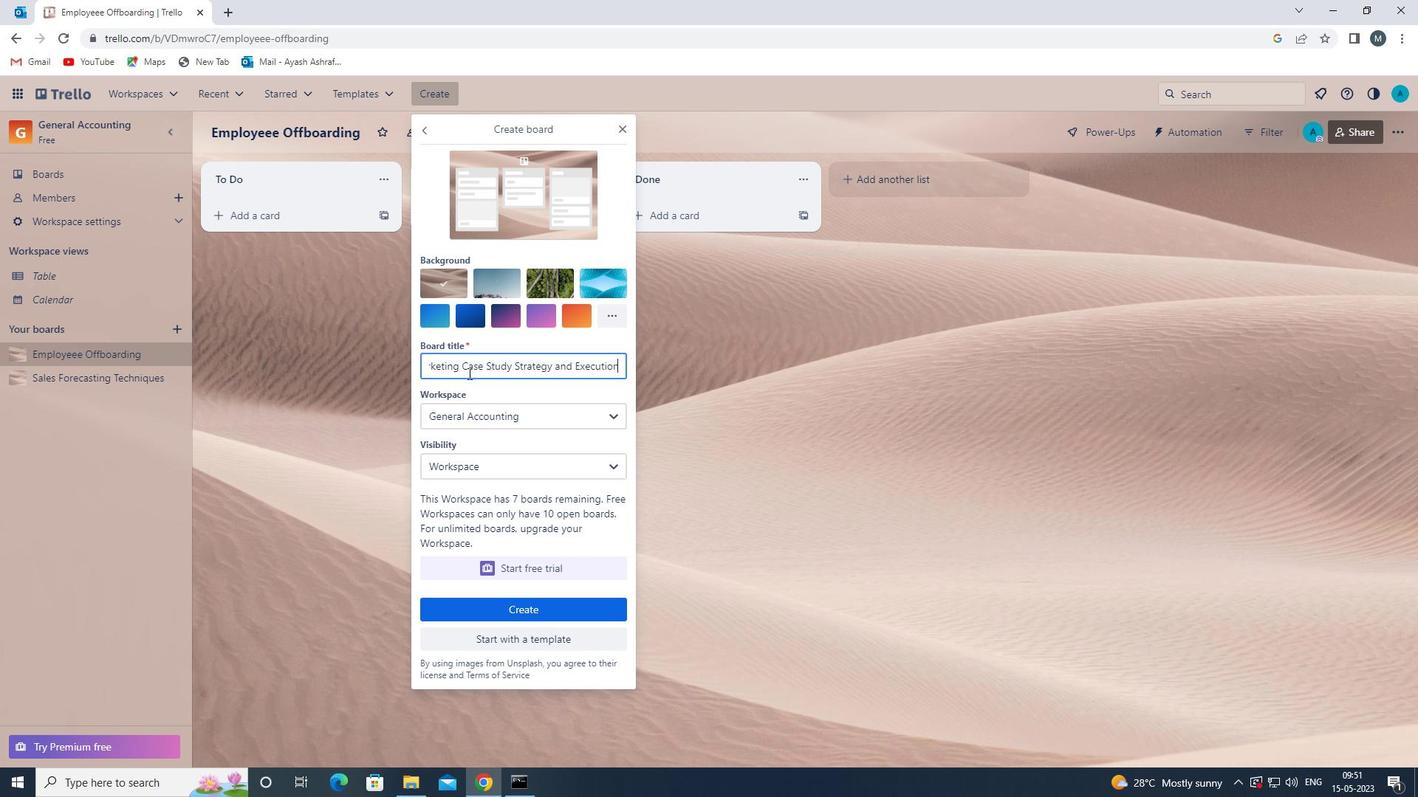 
Action: Mouse moved to (509, 609)
Screenshot: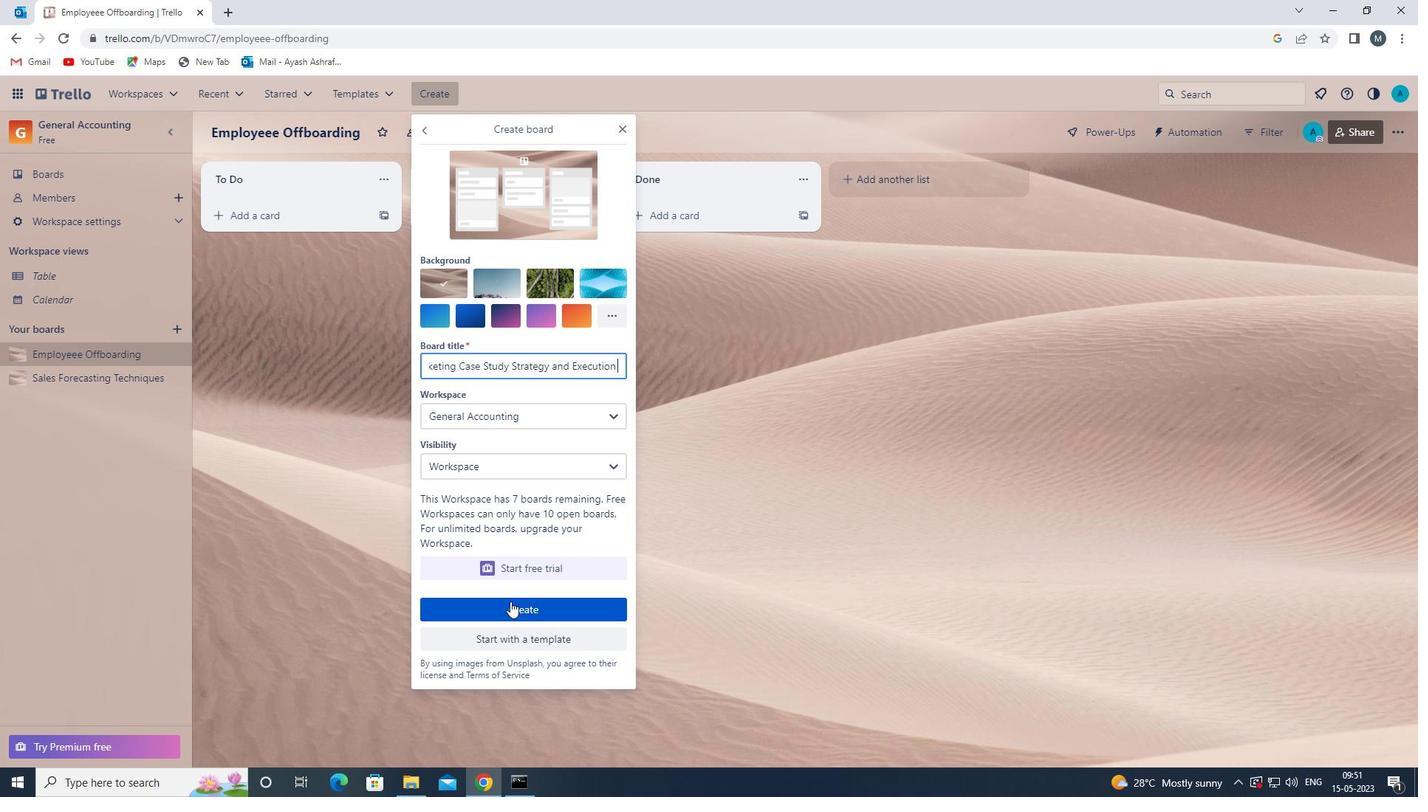 
Action: Mouse pressed left at (509, 609)
Screenshot: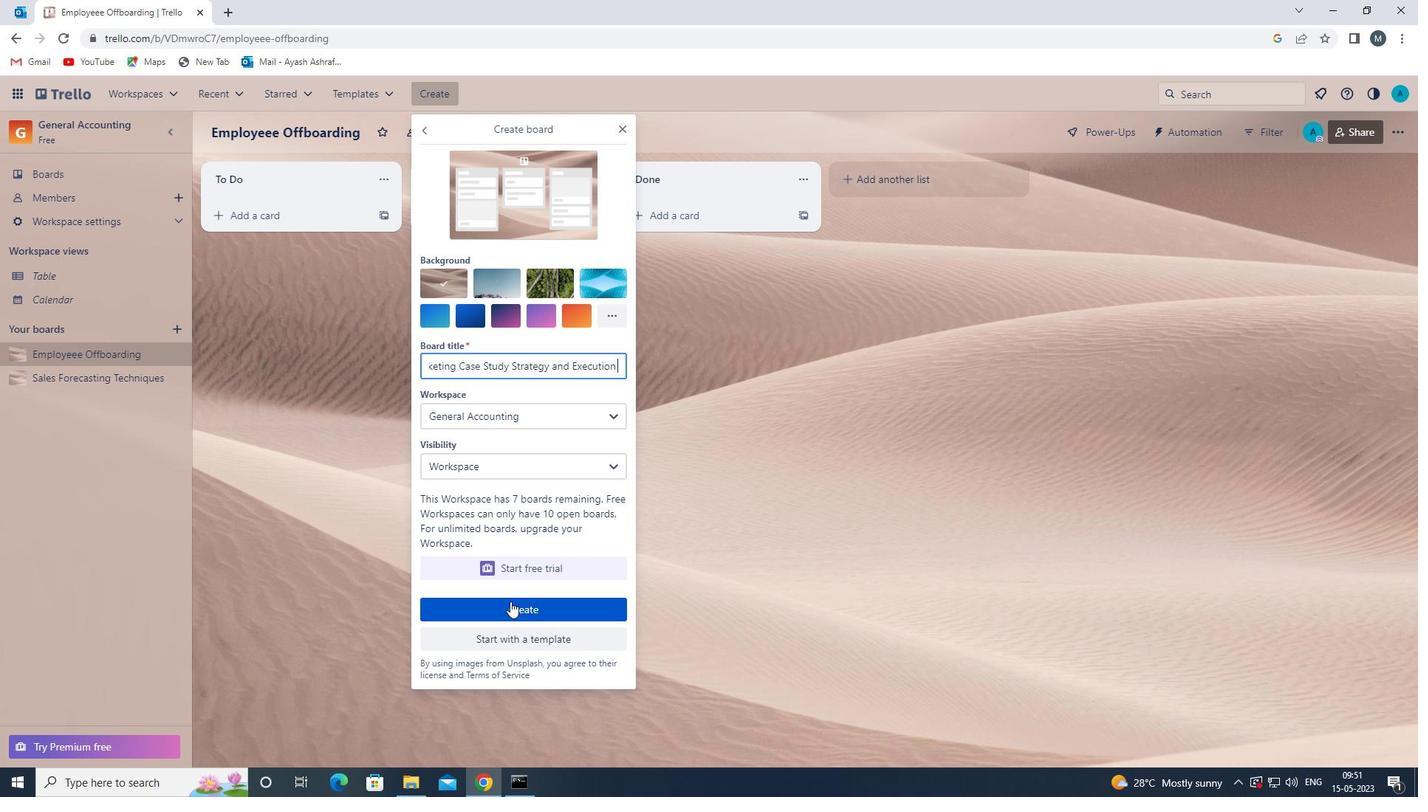 
Action: Mouse moved to (328, 516)
Screenshot: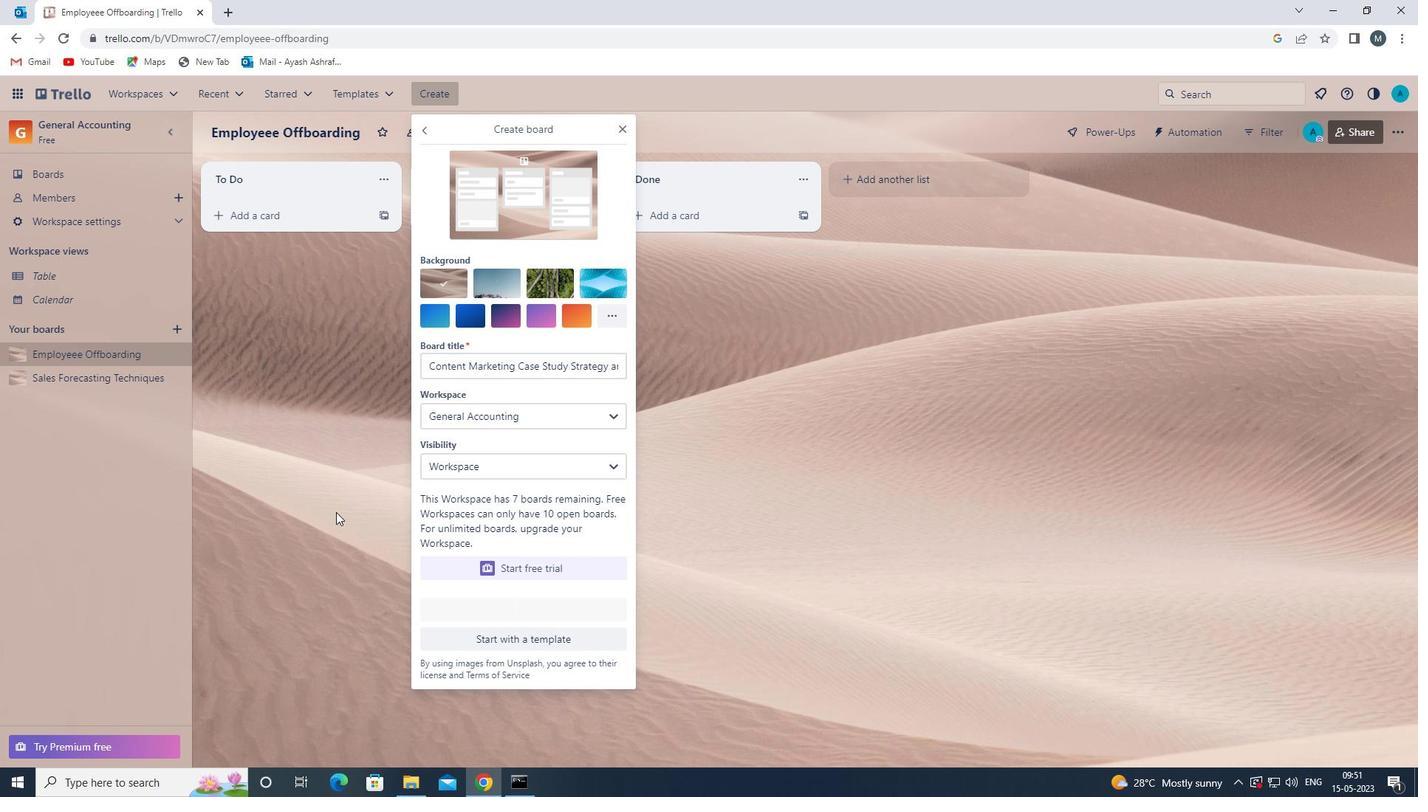 
Action: Key pressed <Key.f8>
Screenshot: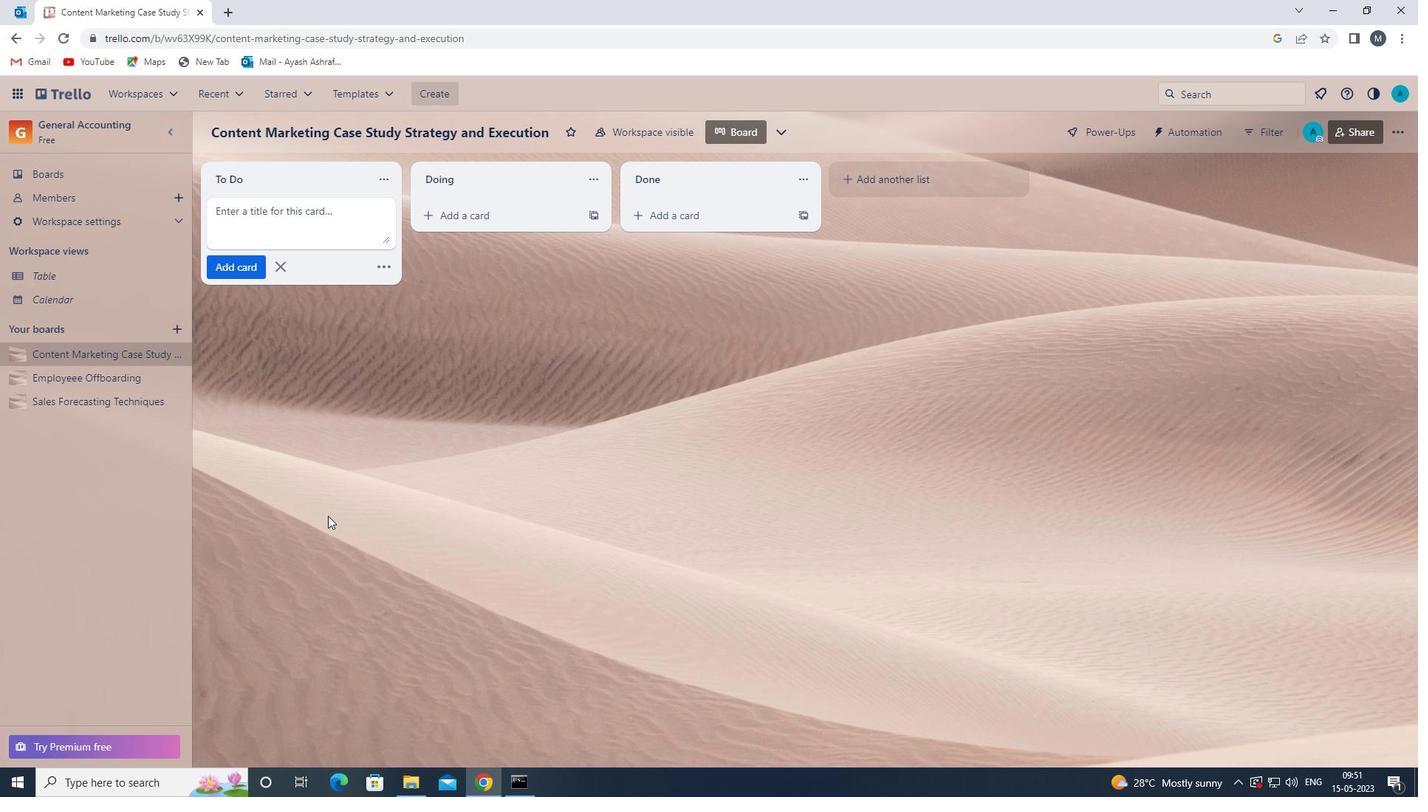 
